 Task: Create a due date automation trigger when advanced on, on the tuesday after a card is due add checklist with all checklists complete at 11:00 AM.
Action: Mouse moved to (1057, 323)
Screenshot: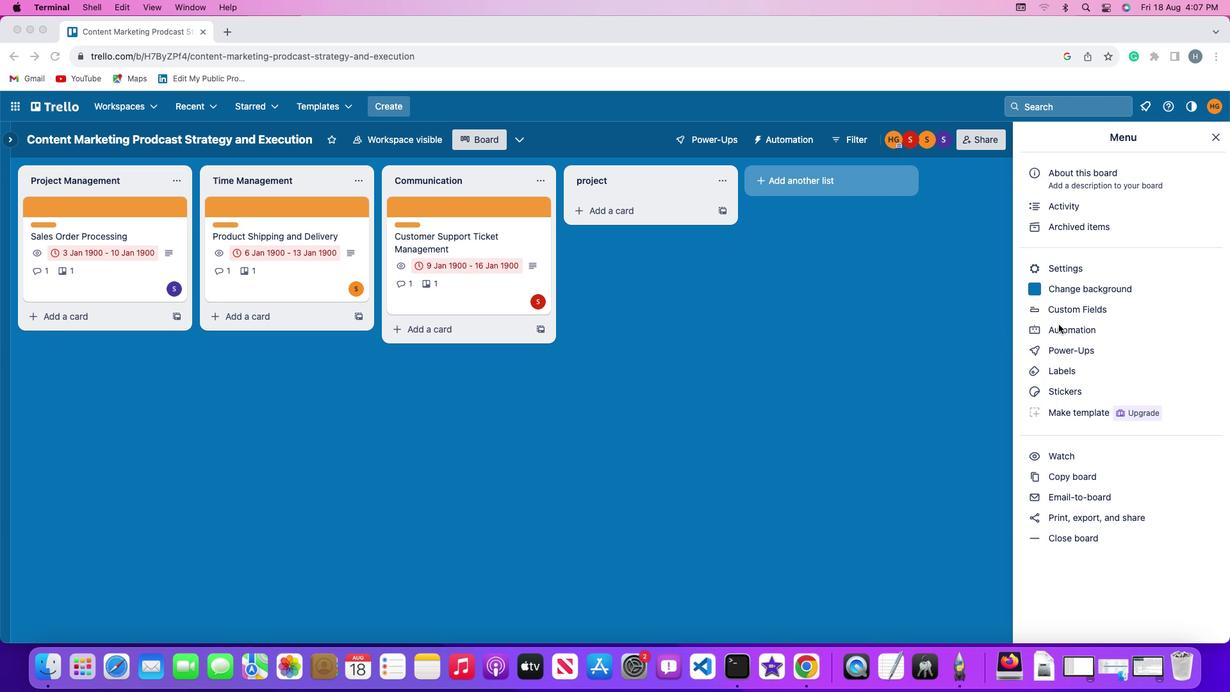 
Action: Mouse pressed left at (1057, 323)
Screenshot: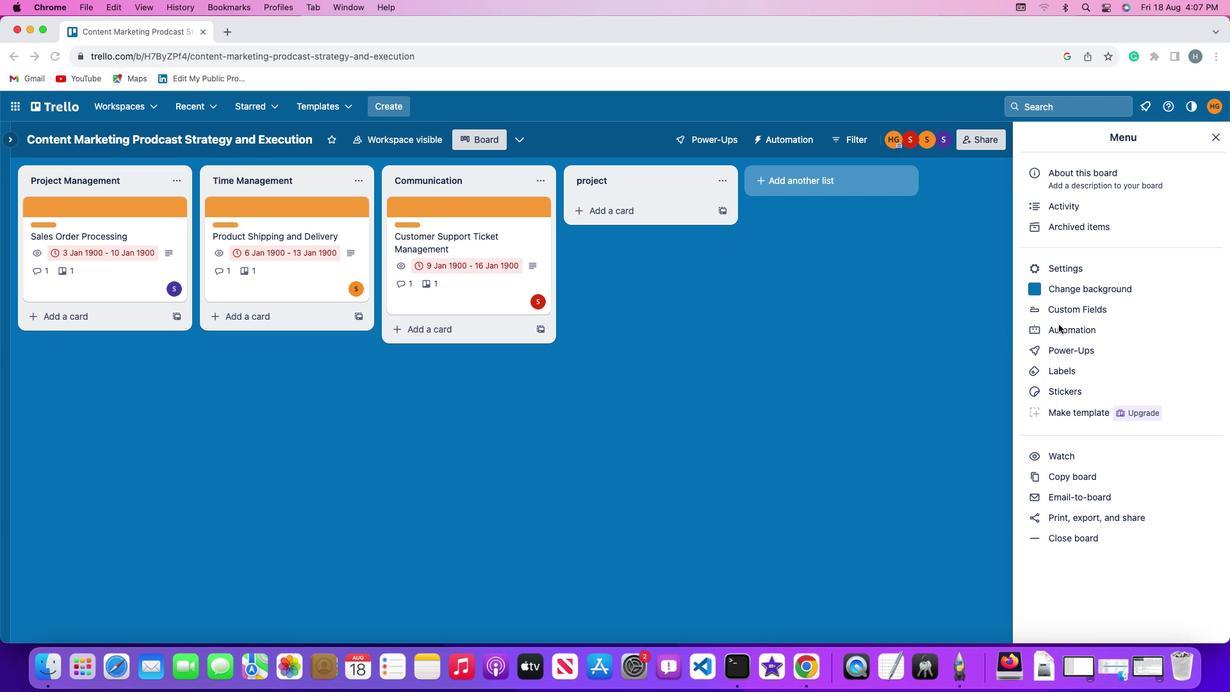 
Action: Mouse pressed left at (1057, 323)
Screenshot: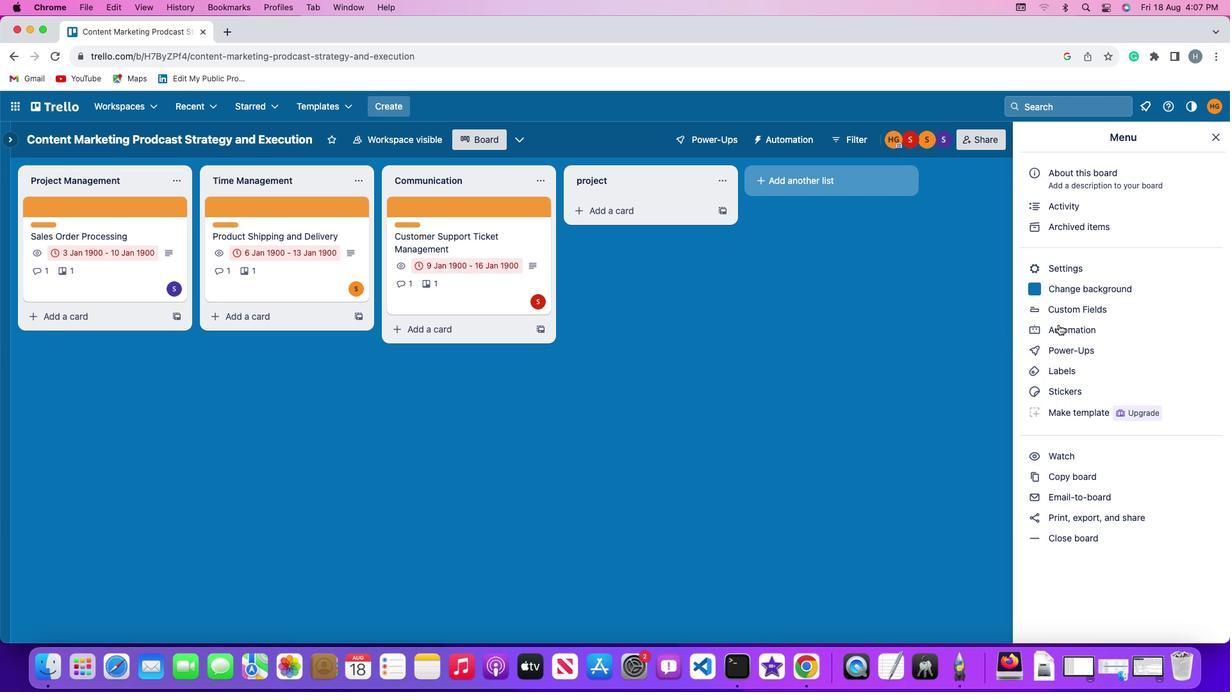 
Action: Mouse moved to (82, 303)
Screenshot: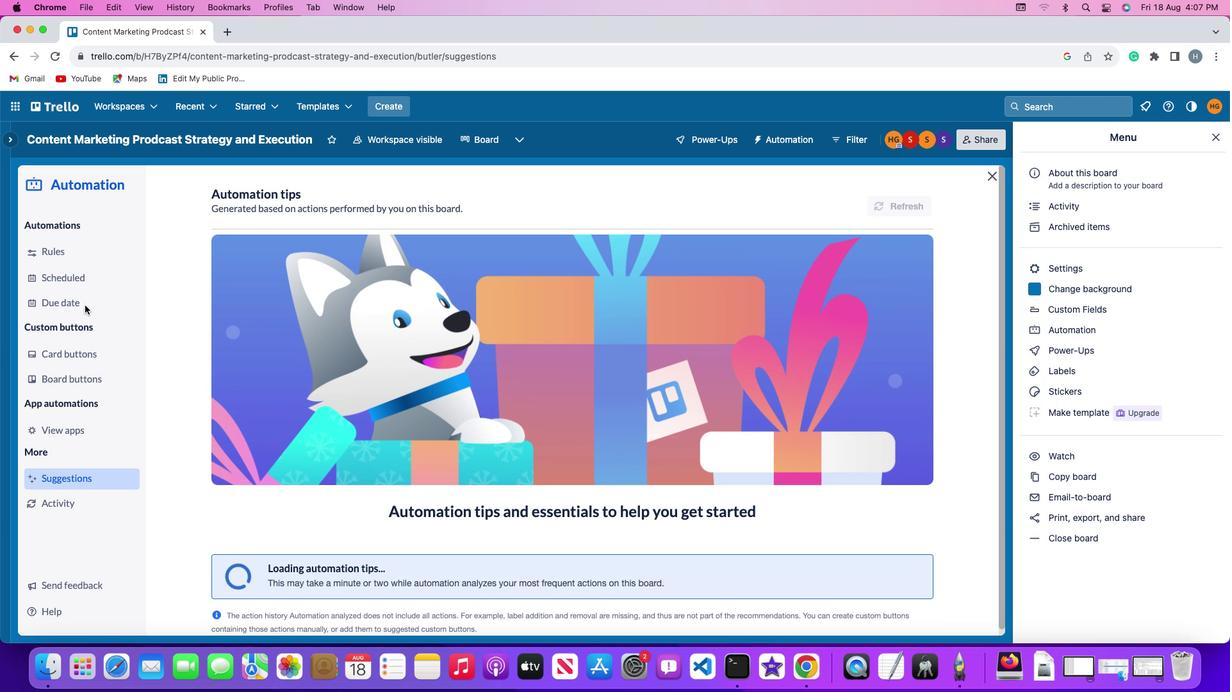 
Action: Mouse pressed left at (82, 303)
Screenshot: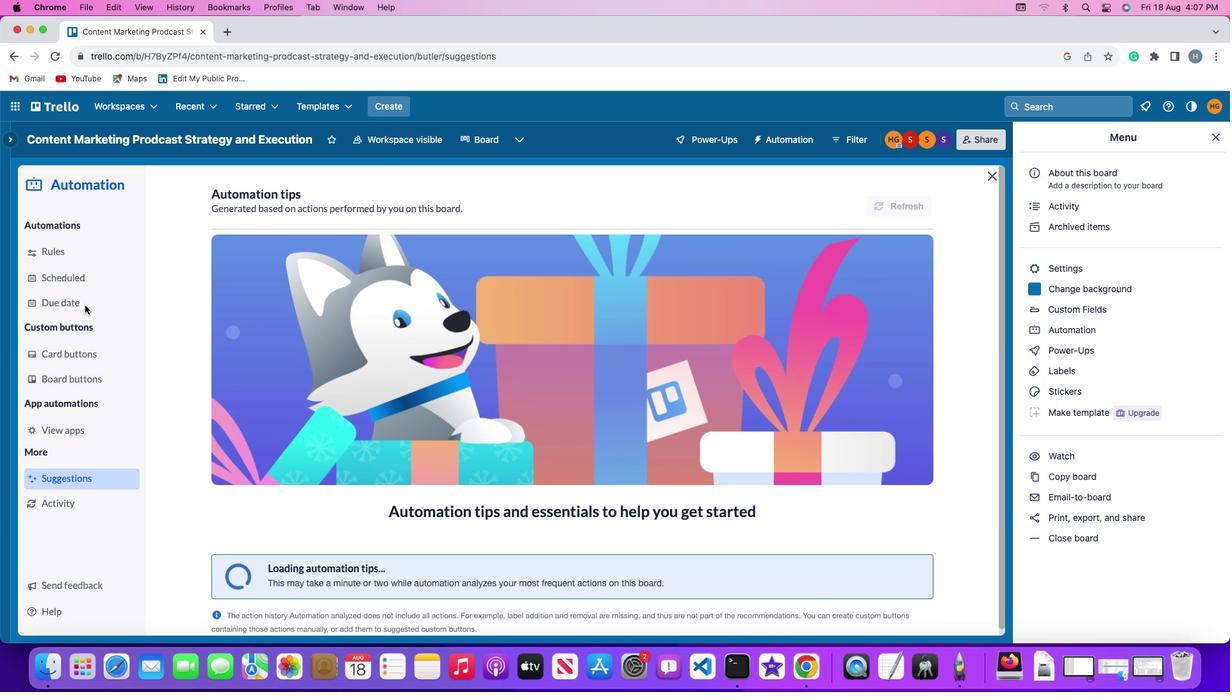 
Action: Mouse moved to (832, 190)
Screenshot: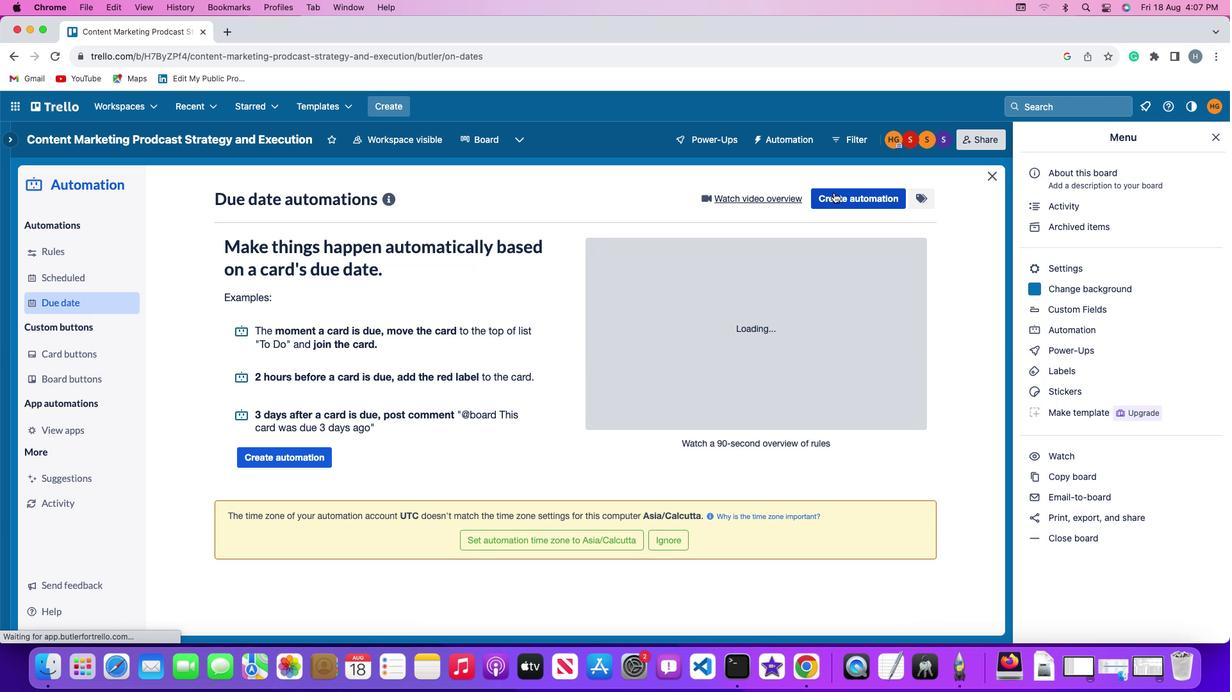 
Action: Mouse pressed left at (832, 190)
Screenshot: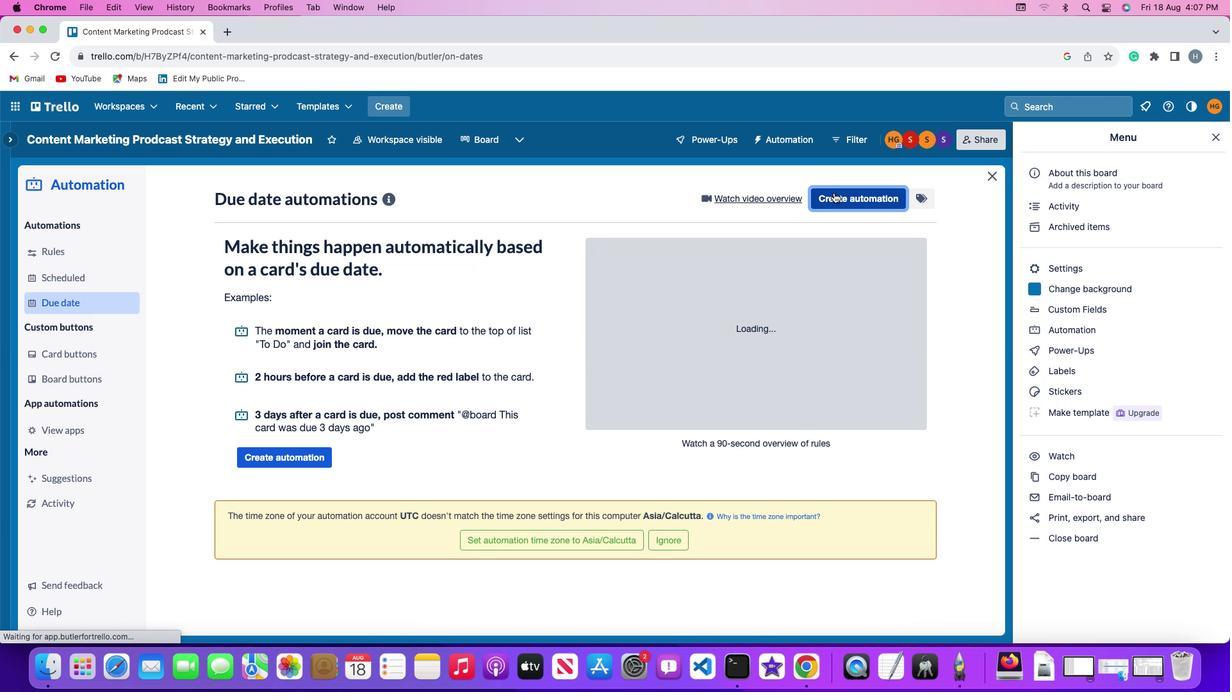 
Action: Mouse moved to (244, 322)
Screenshot: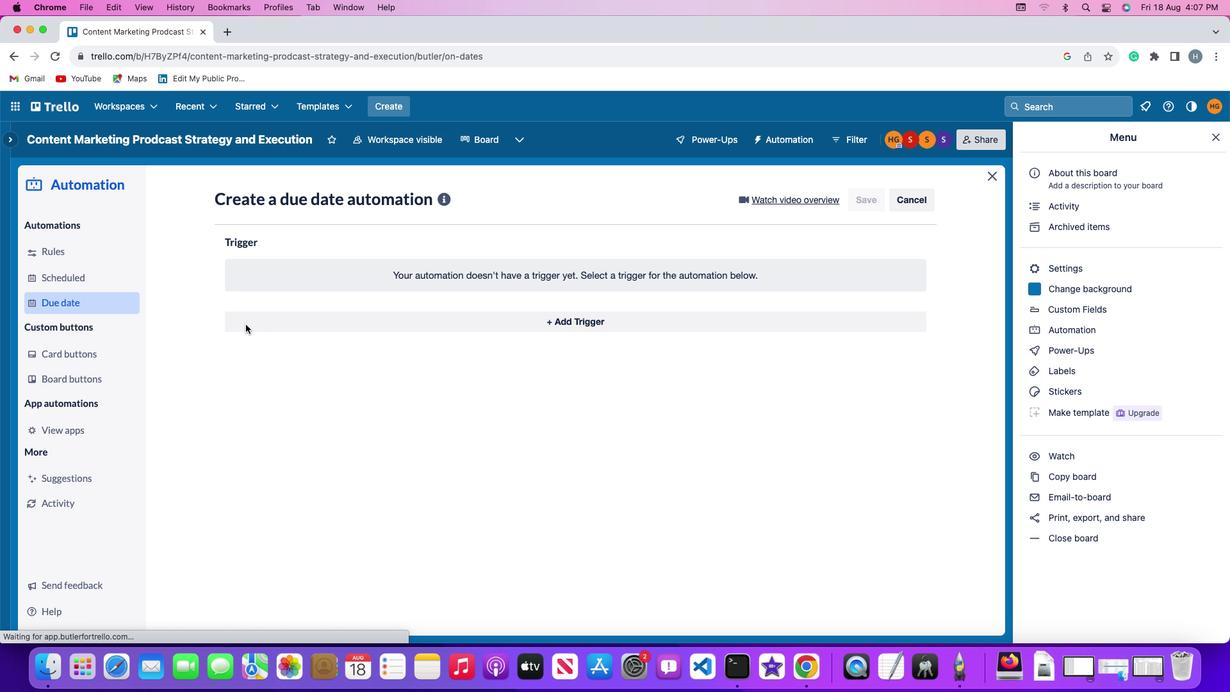 
Action: Mouse pressed left at (244, 322)
Screenshot: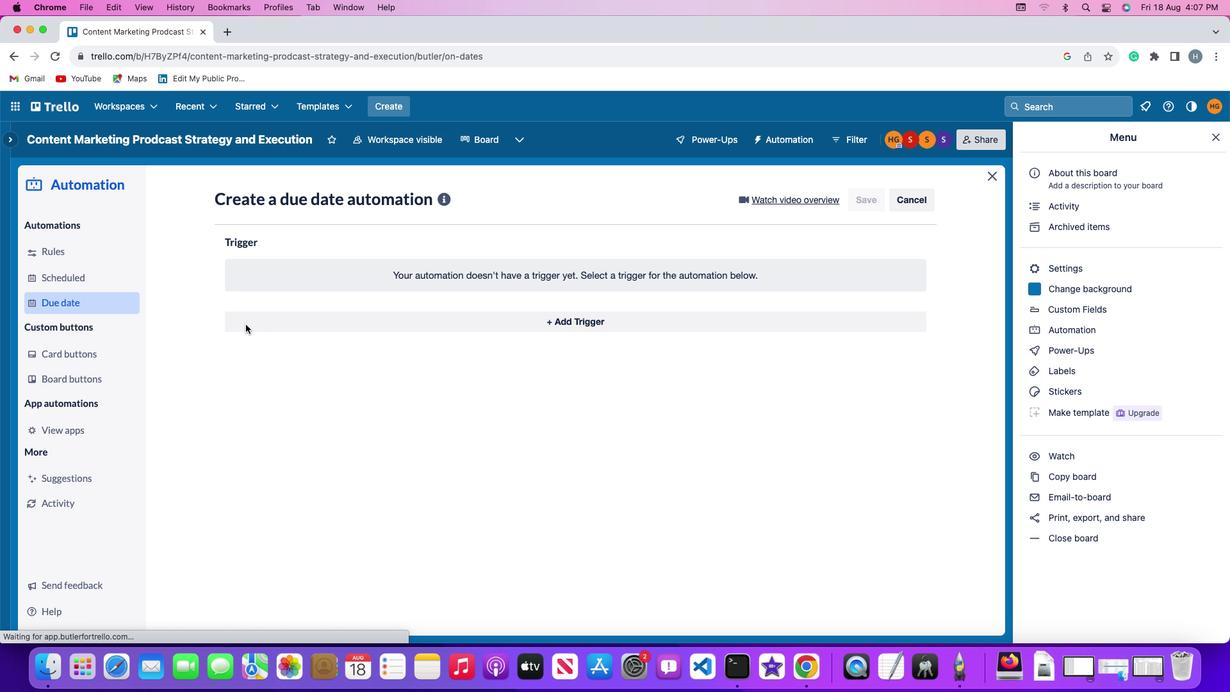 
Action: Mouse moved to (278, 556)
Screenshot: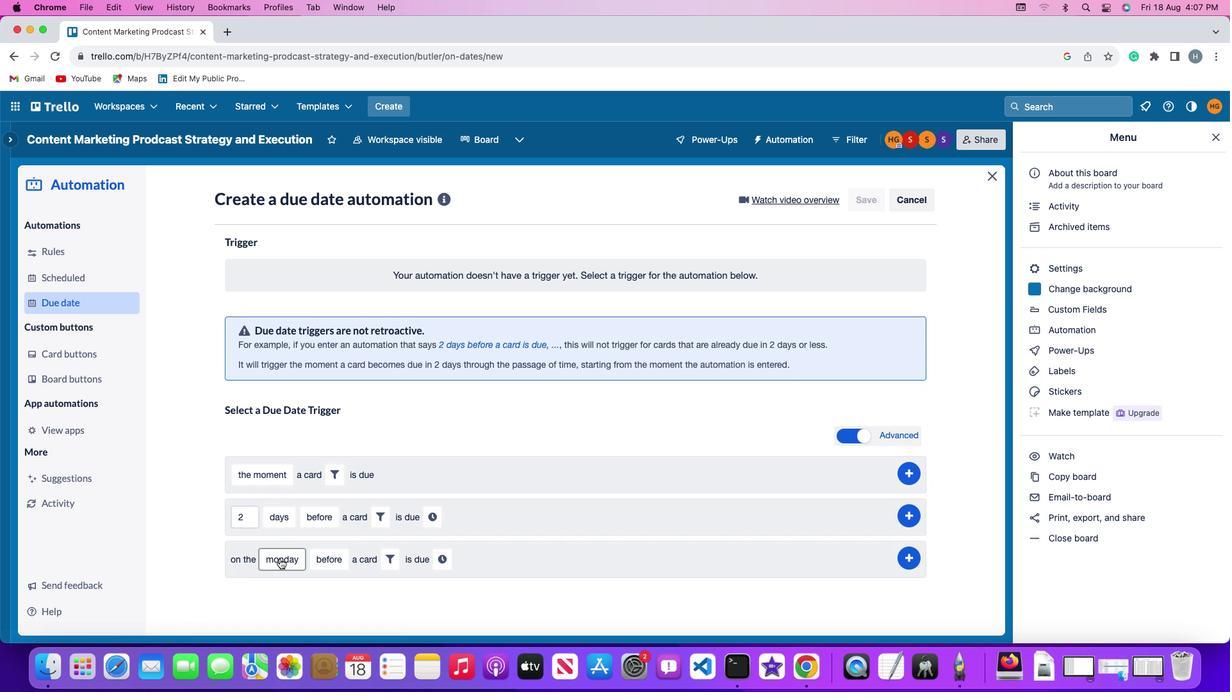 
Action: Mouse pressed left at (278, 556)
Screenshot: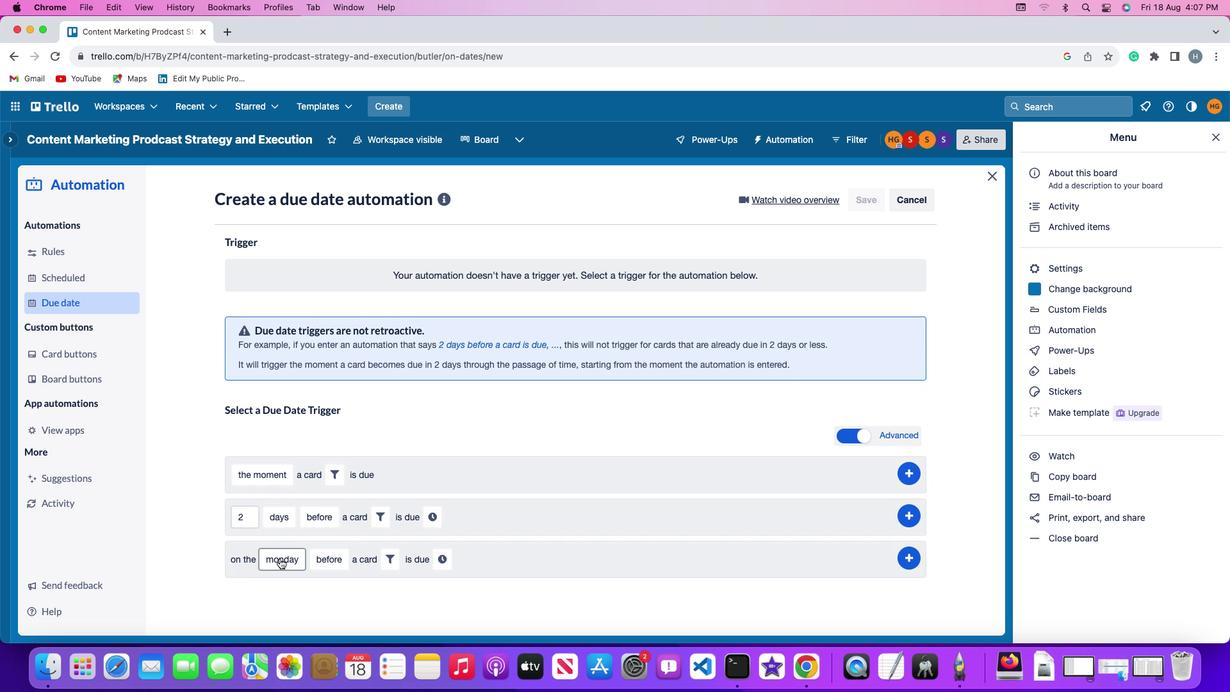 
Action: Mouse moved to (316, 406)
Screenshot: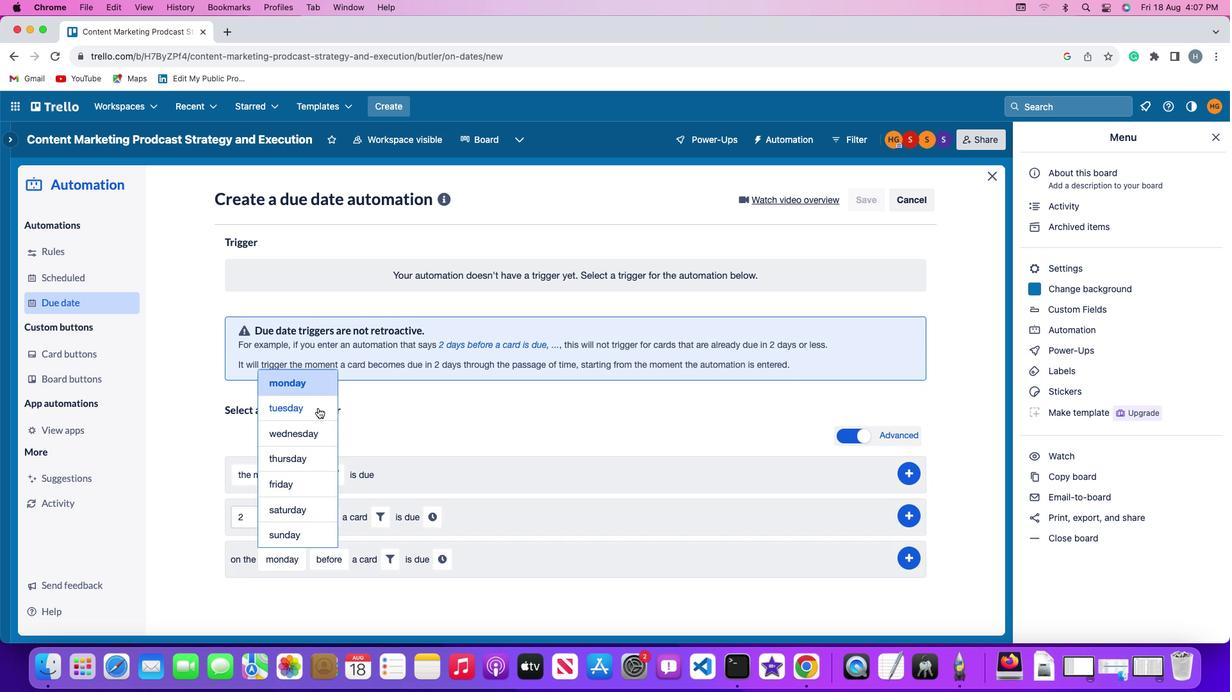 
Action: Mouse pressed left at (316, 406)
Screenshot: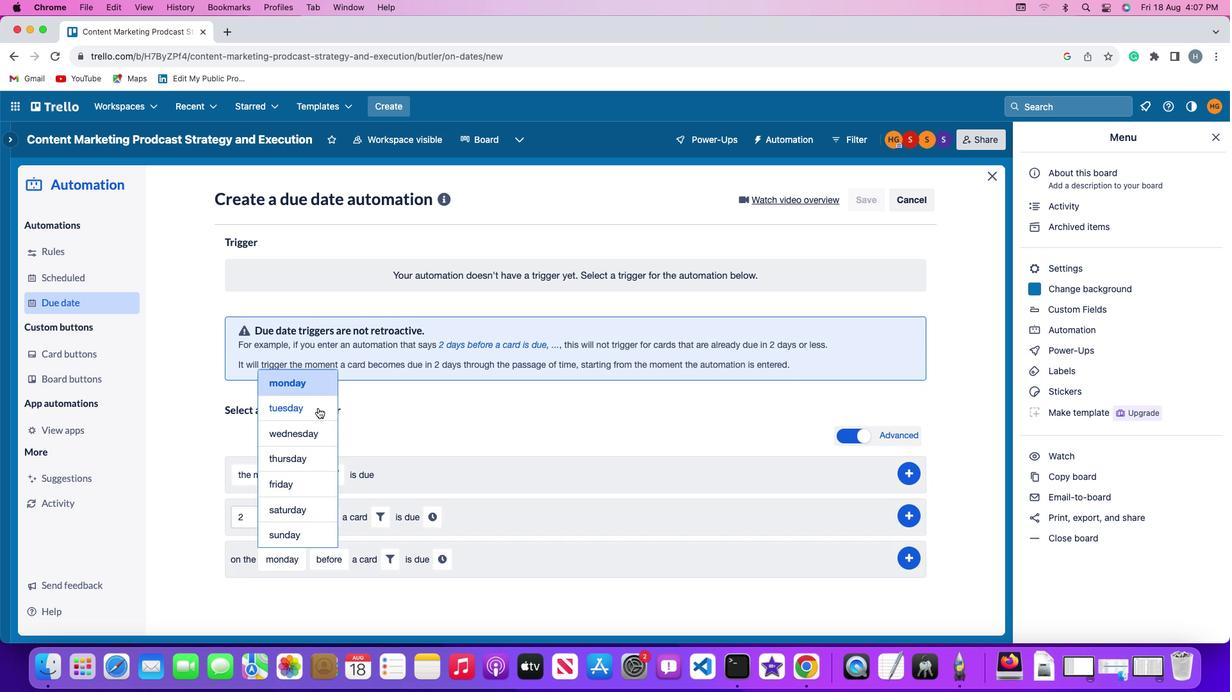 
Action: Mouse moved to (332, 555)
Screenshot: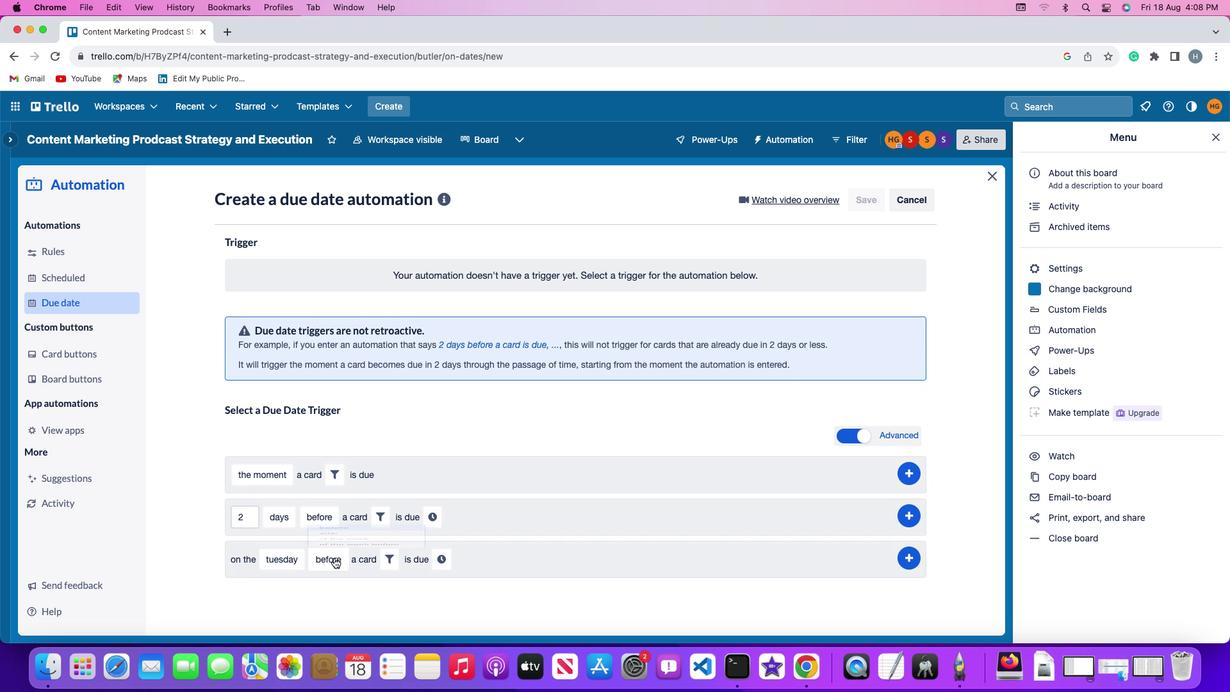 
Action: Mouse pressed left at (332, 555)
Screenshot: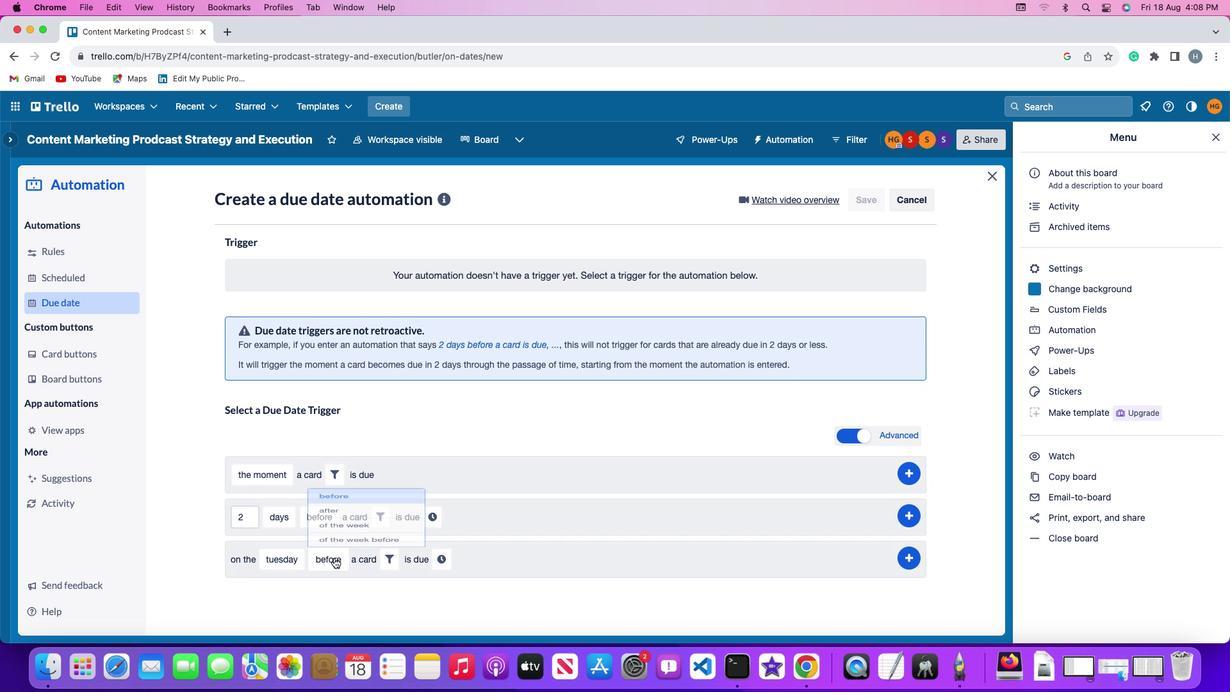 
Action: Mouse moved to (344, 482)
Screenshot: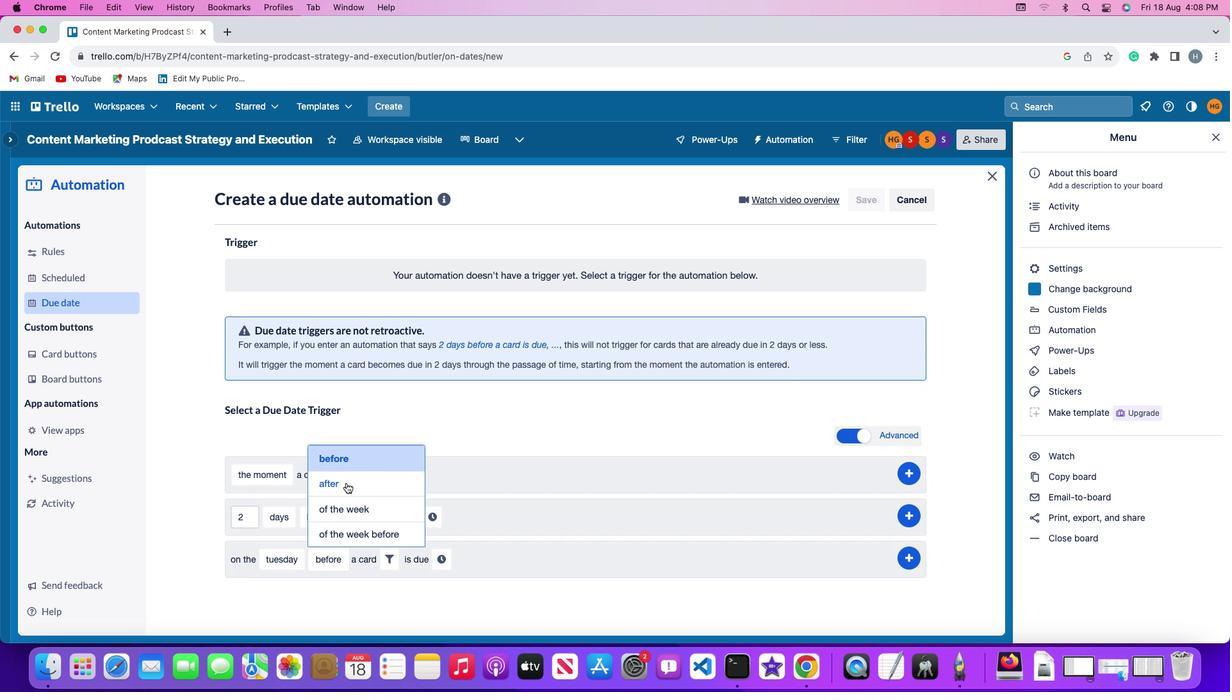 
Action: Mouse pressed left at (344, 482)
Screenshot: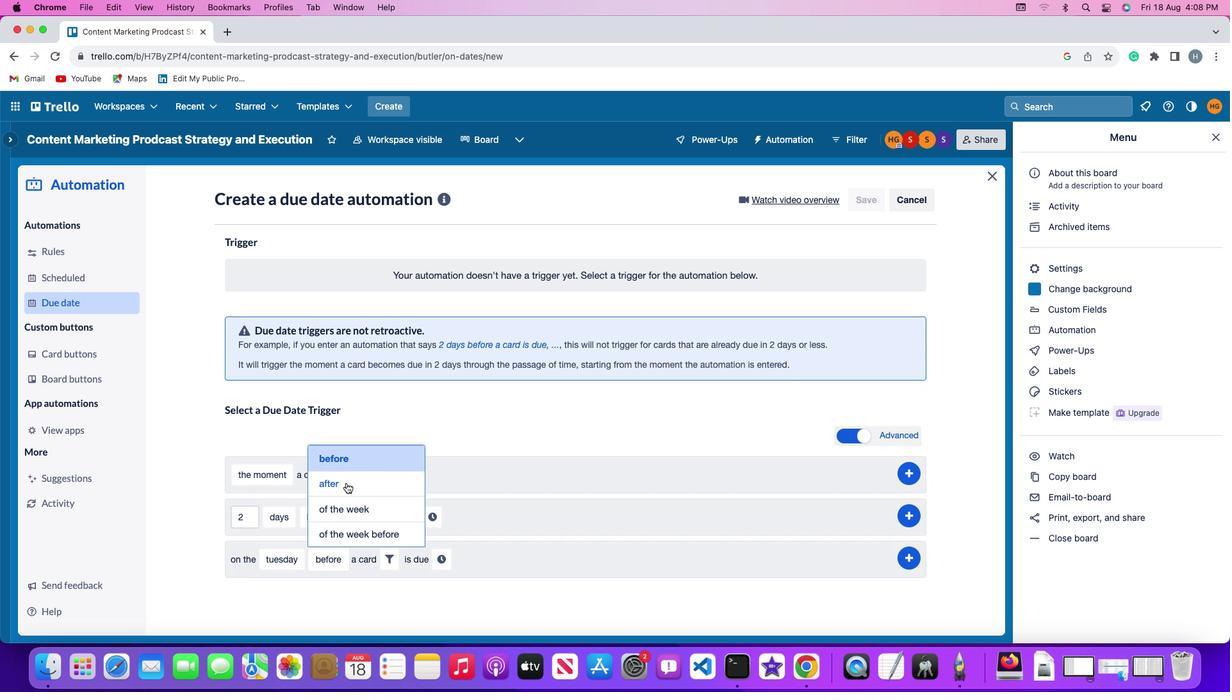 
Action: Mouse moved to (379, 553)
Screenshot: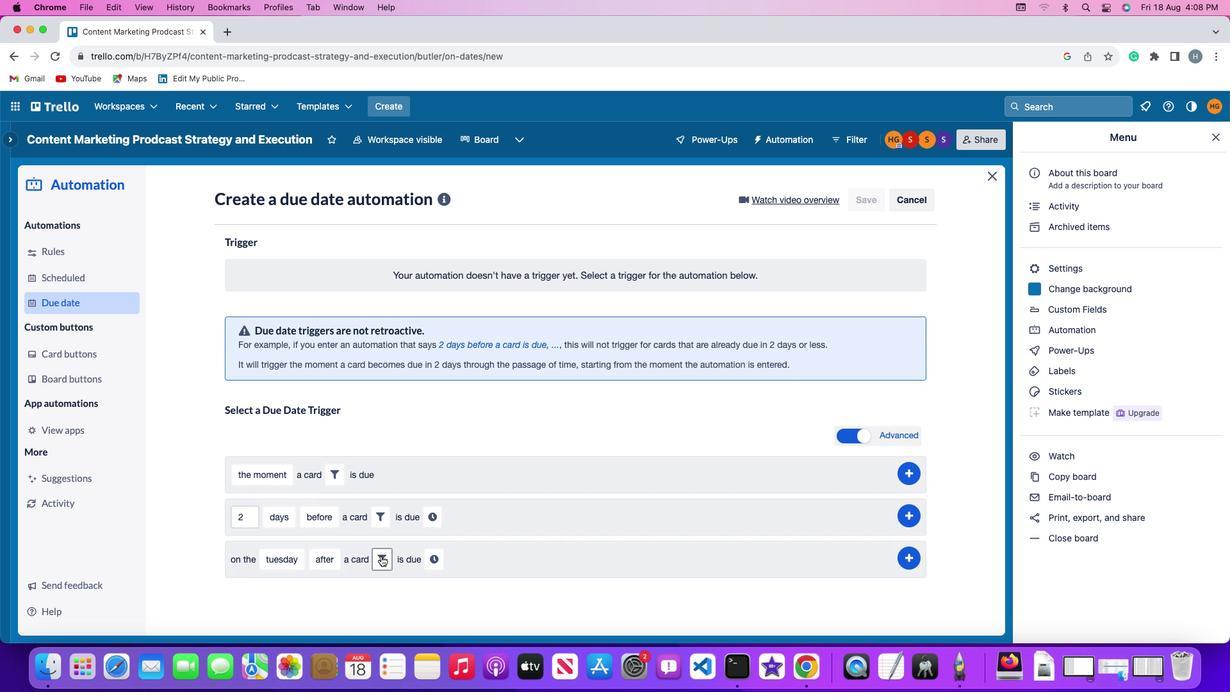 
Action: Mouse pressed left at (379, 553)
Screenshot: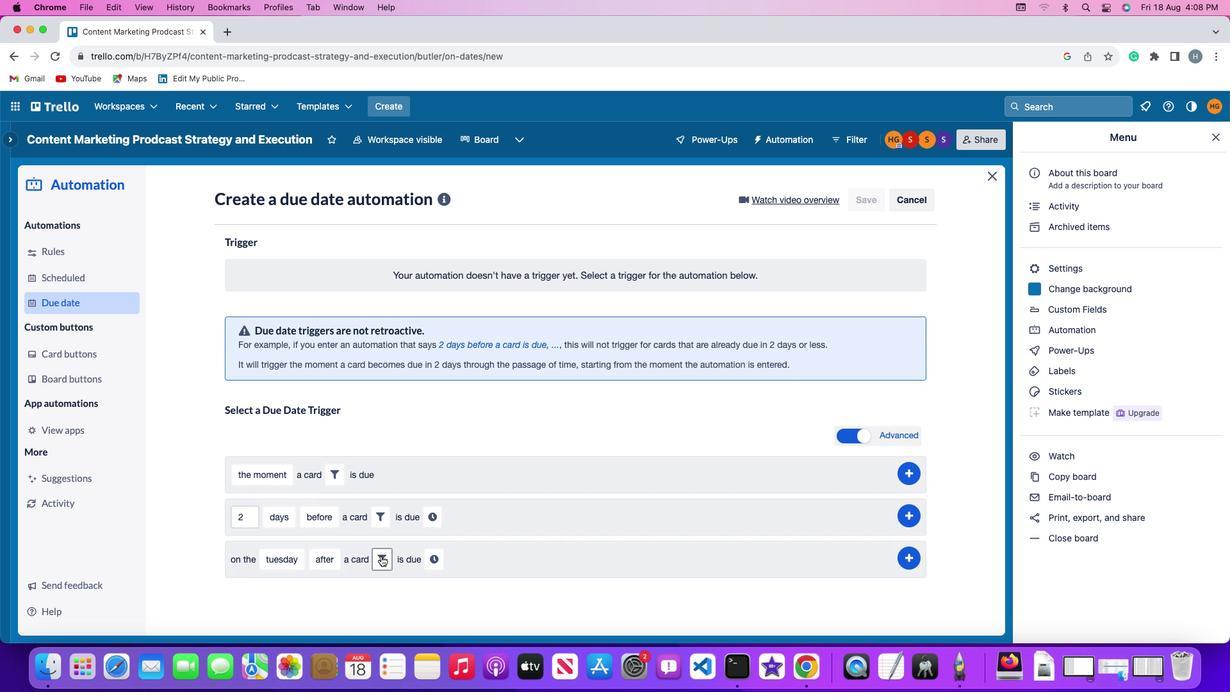 
Action: Mouse moved to (489, 599)
Screenshot: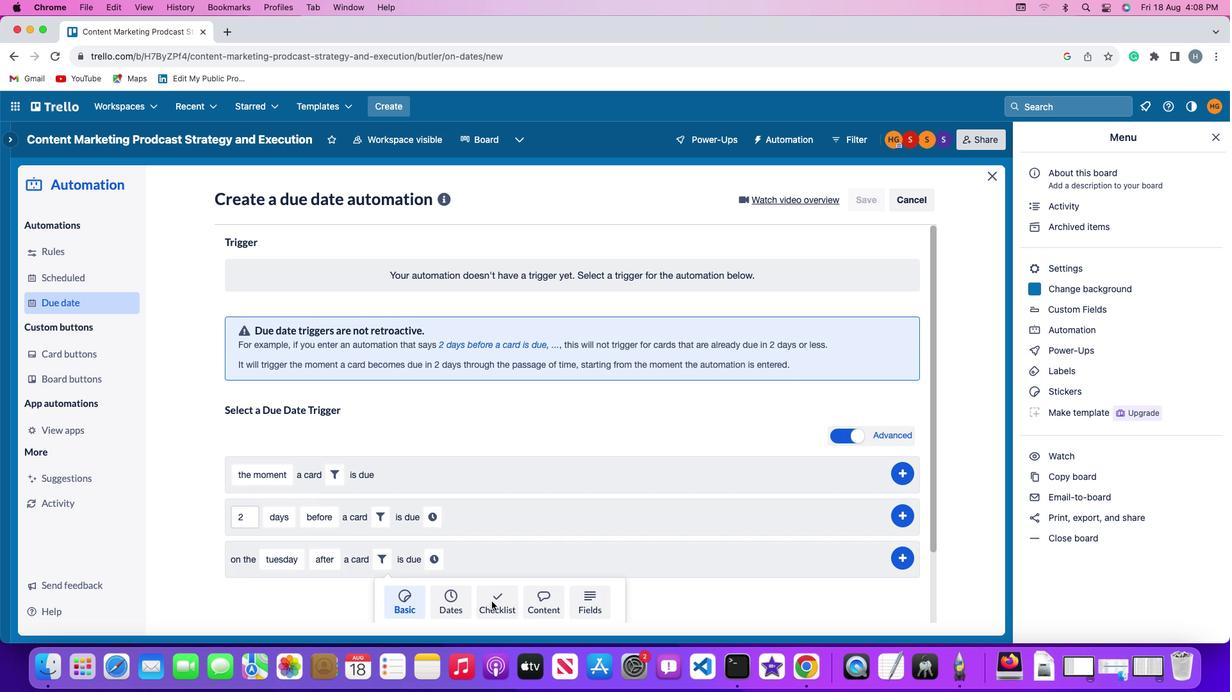 
Action: Mouse pressed left at (489, 599)
Screenshot: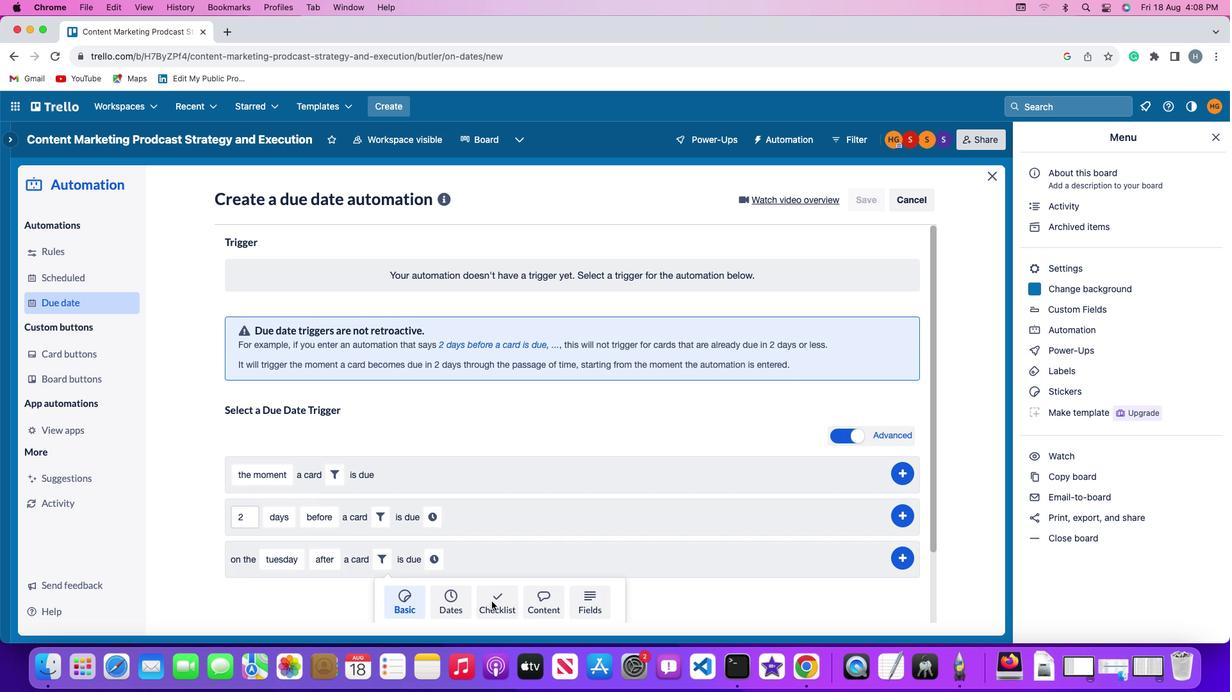 
Action: Mouse moved to (335, 597)
Screenshot: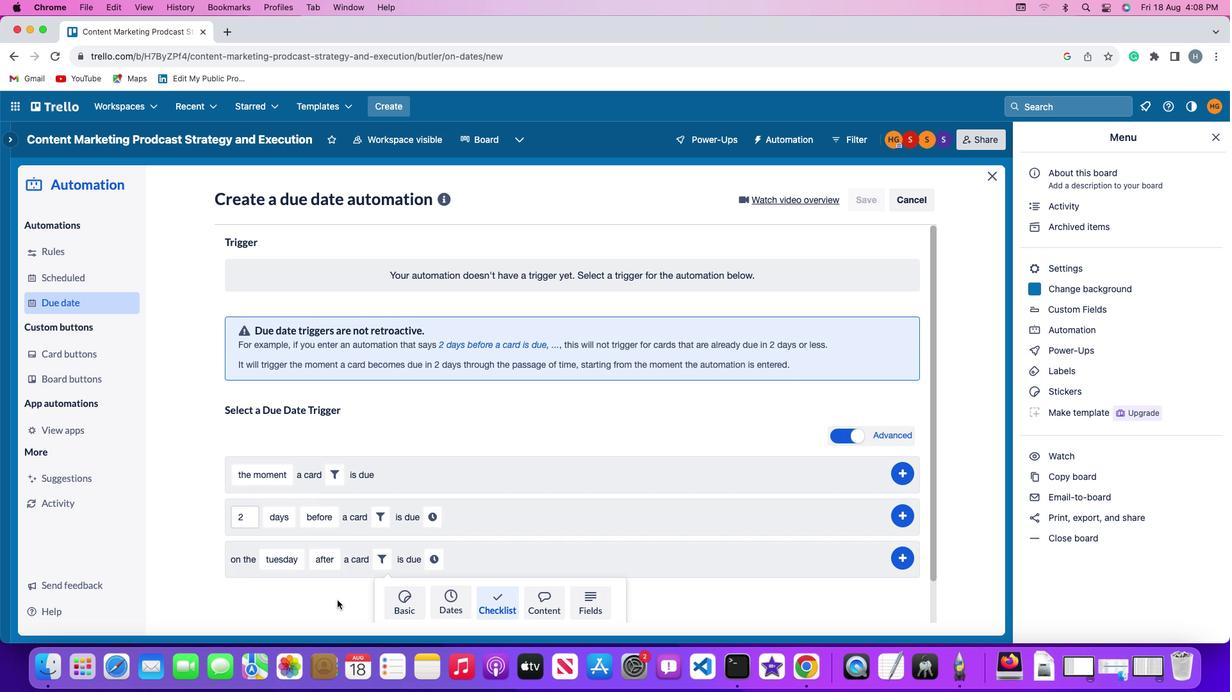 
Action: Mouse scrolled (335, 597) with delta (-1, -1)
Screenshot: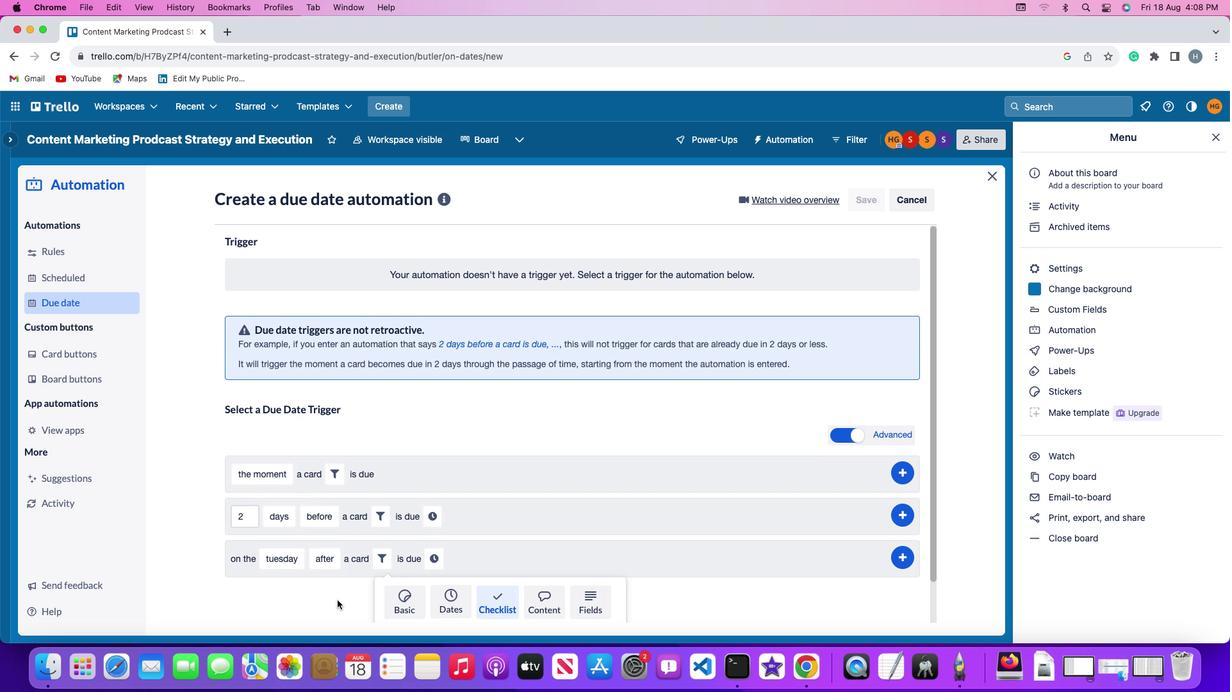 
Action: Mouse scrolled (335, 597) with delta (-1, -1)
Screenshot: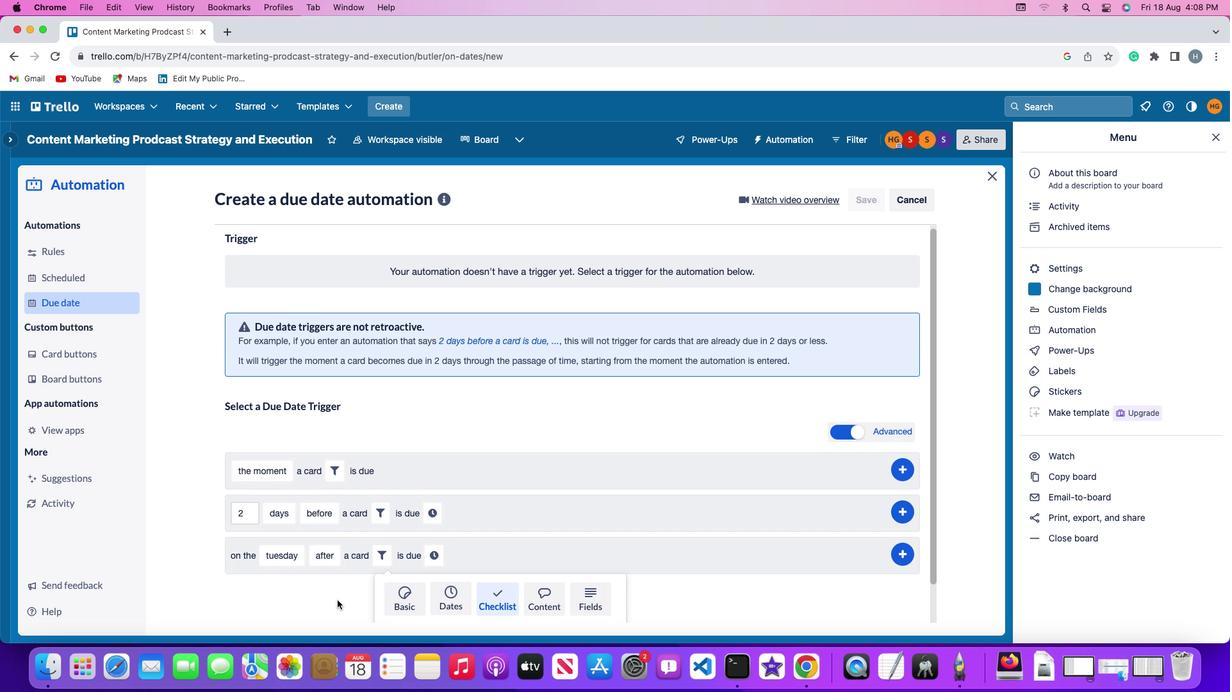 
Action: Mouse scrolled (335, 597) with delta (-1, -3)
Screenshot: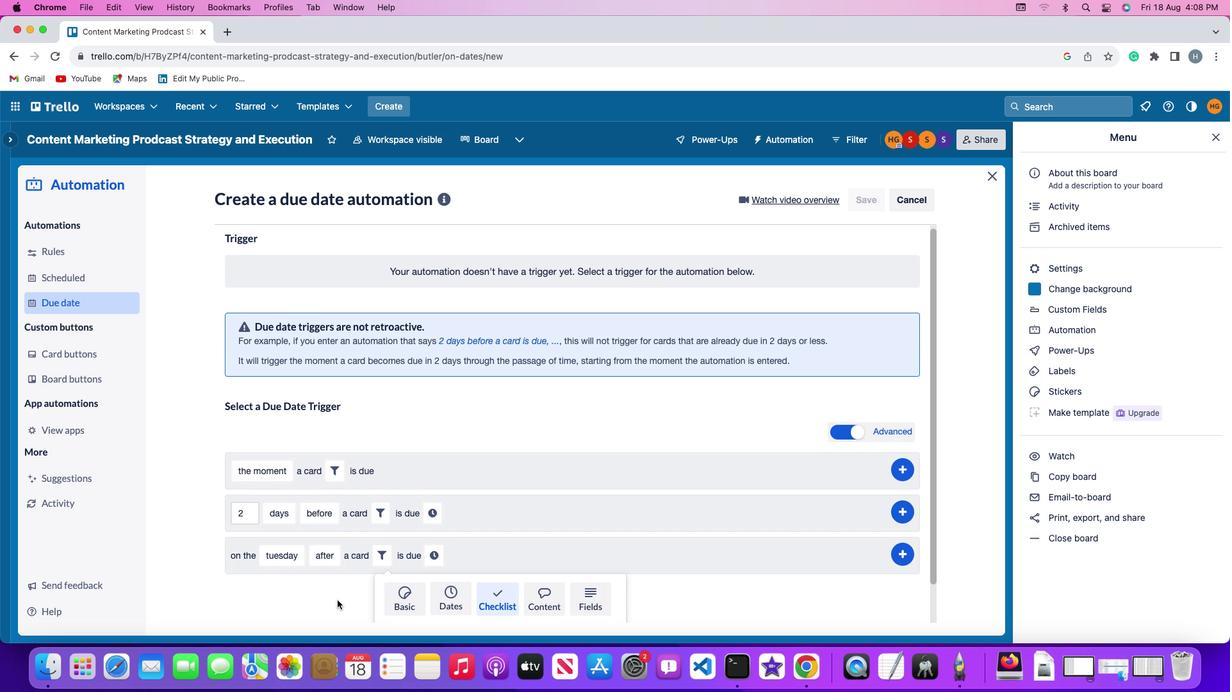 
Action: Mouse scrolled (335, 597) with delta (-1, -4)
Screenshot: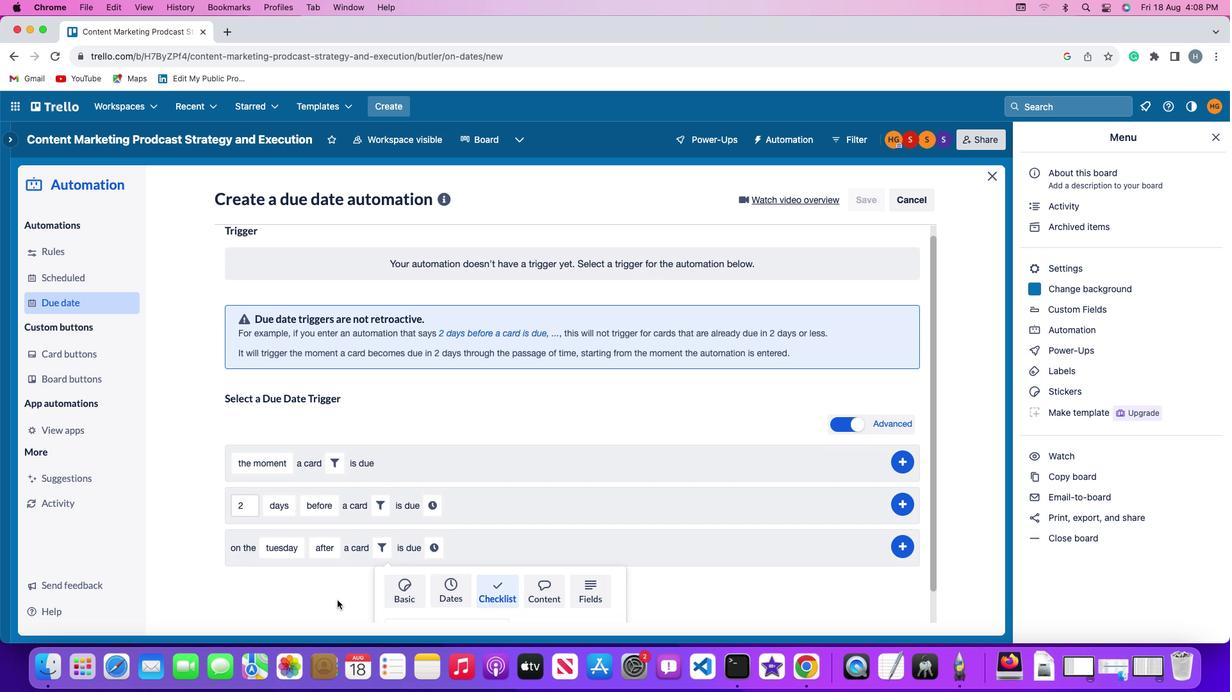 
Action: Mouse scrolled (335, 597) with delta (-1, -4)
Screenshot: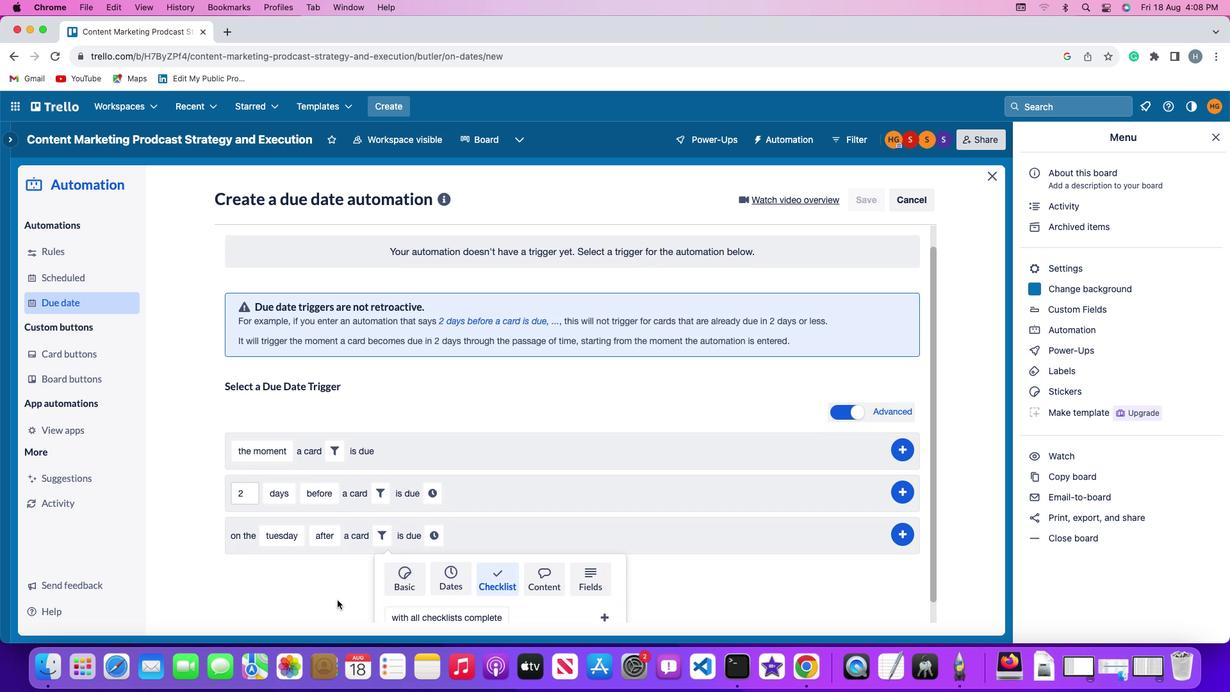 
Action: Mouse moved to (414, 602)
Screenshot: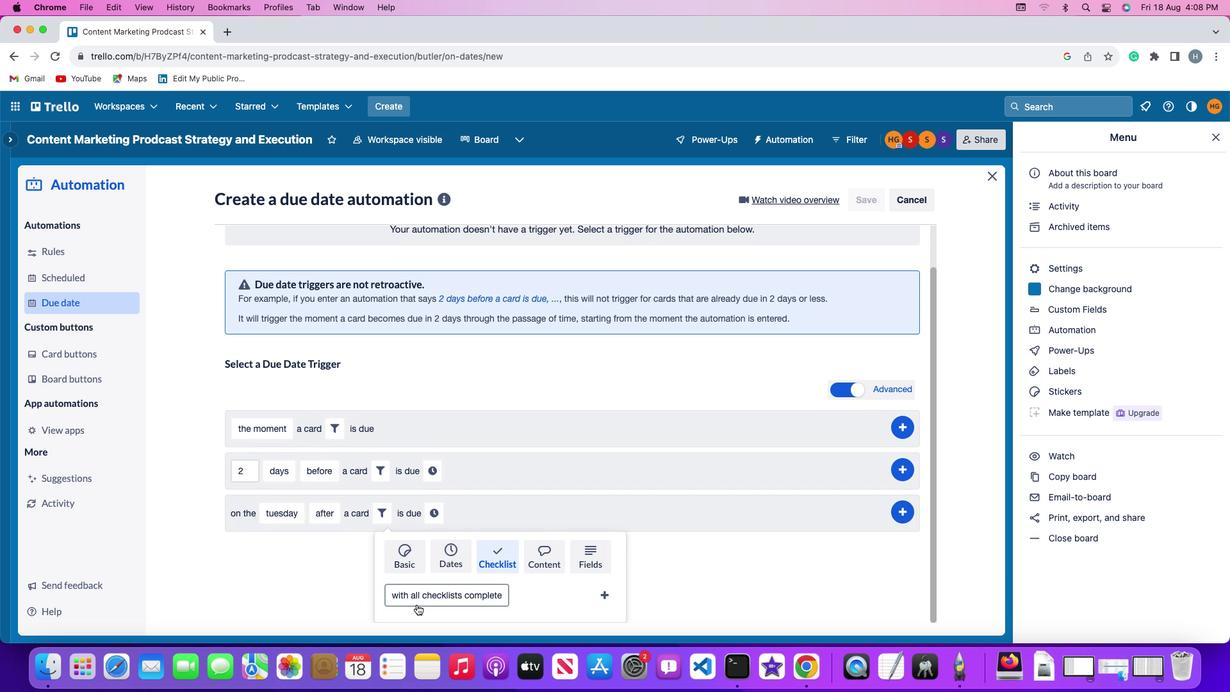 
Action: Mouse pressed left at (414, 602)
Screenshot: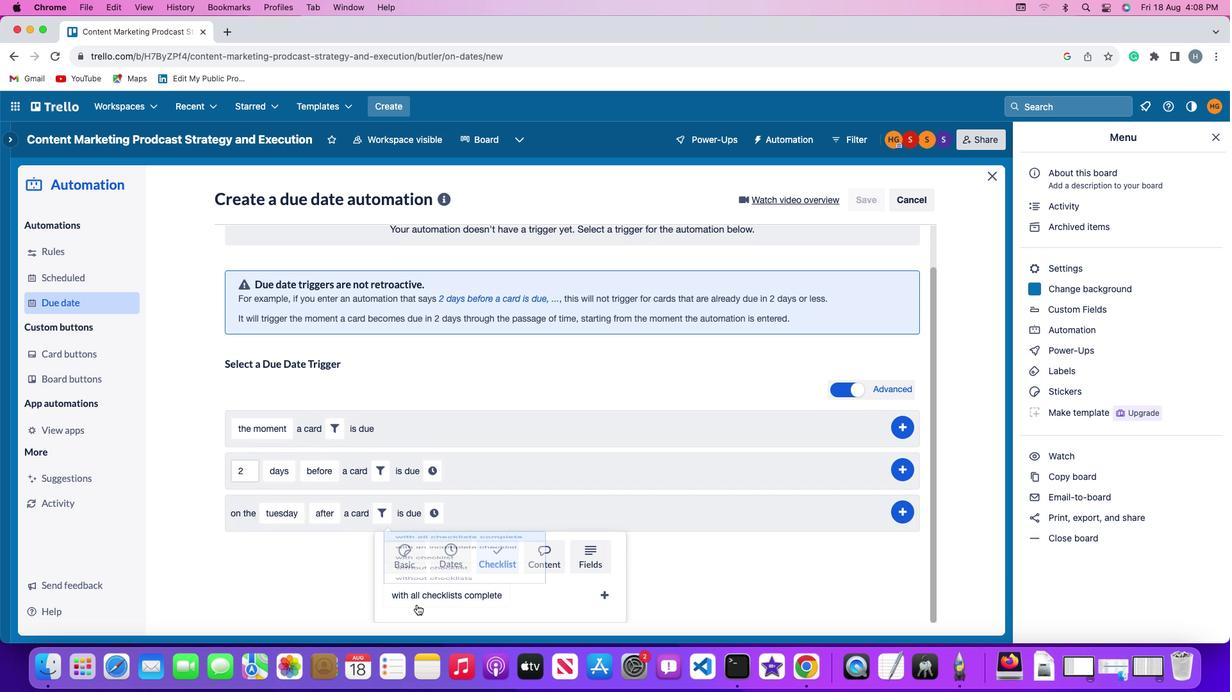 
Action: Mouse moved to (467, 467)
Screenshot: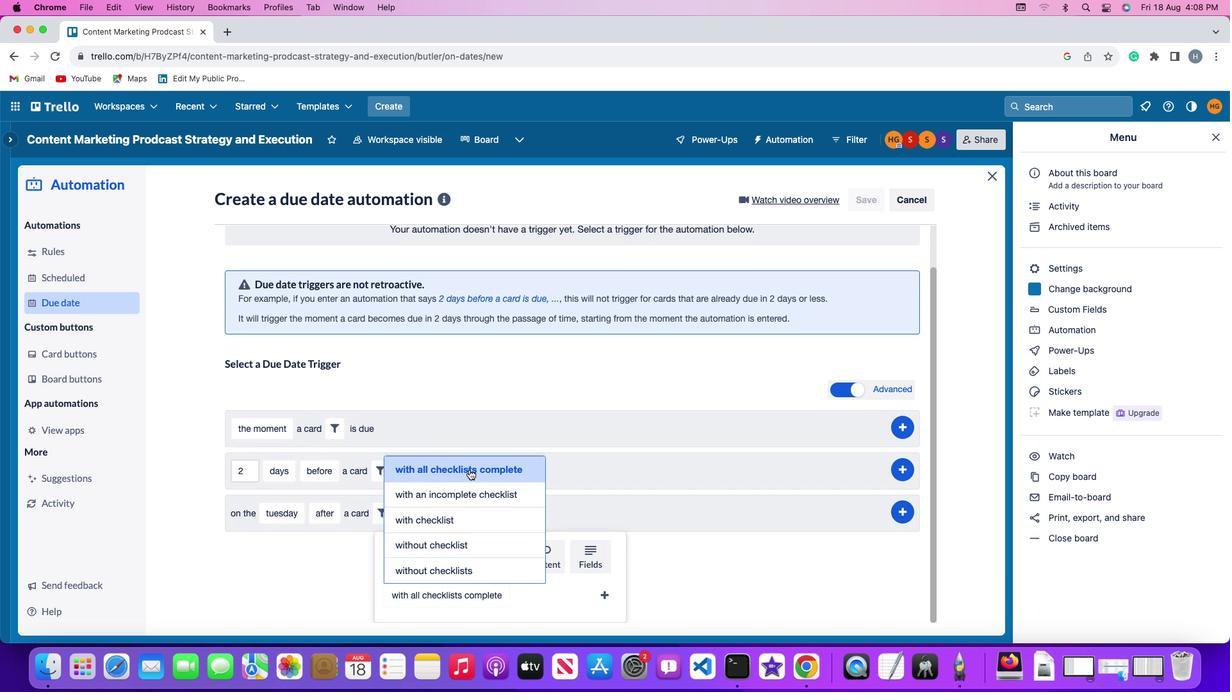 
Action: Mouse pressed left at (467, 467)
Screenshot: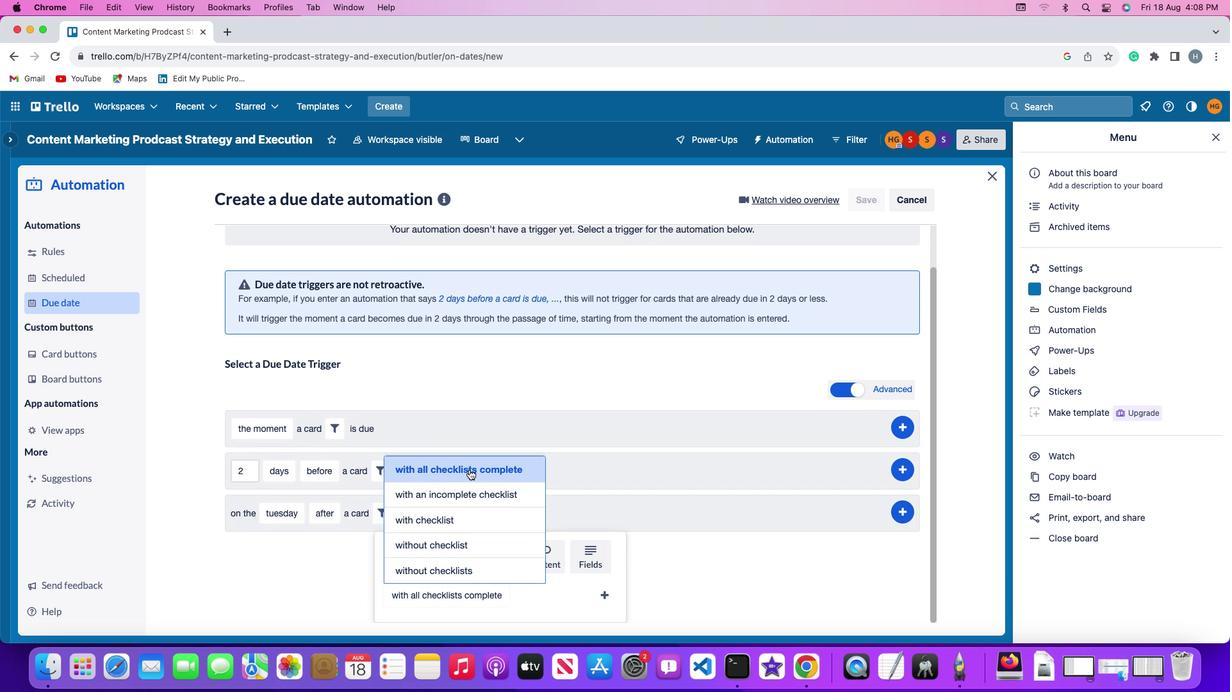 
Action: Mouse moved to (615, 592)
Screenshot: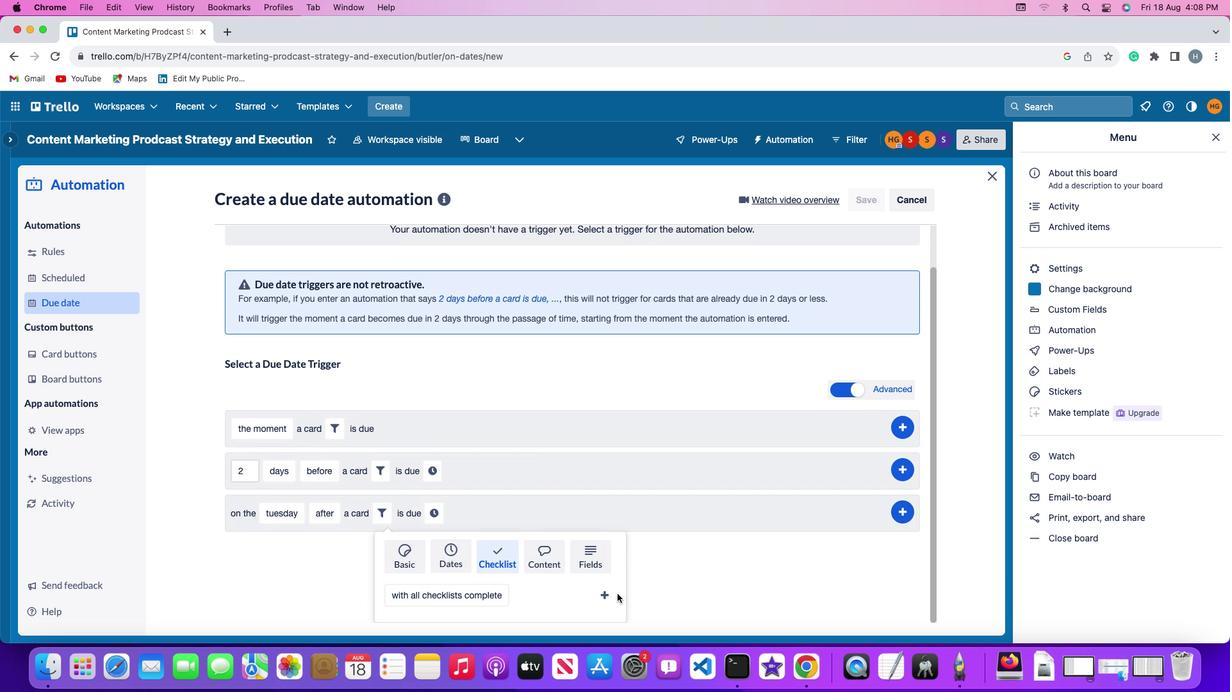 
Action: Mouse pressed left at (615, 592)
Screenshot: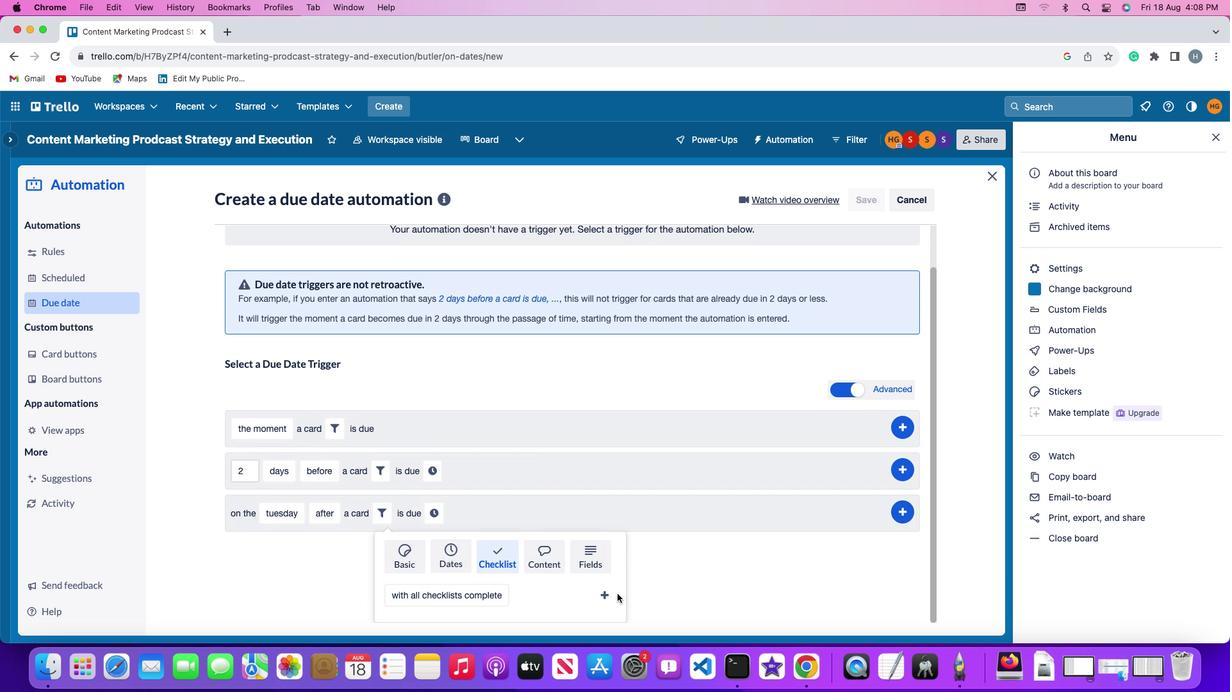 
Action: Mouse moved to (607, 591)
Screenshot: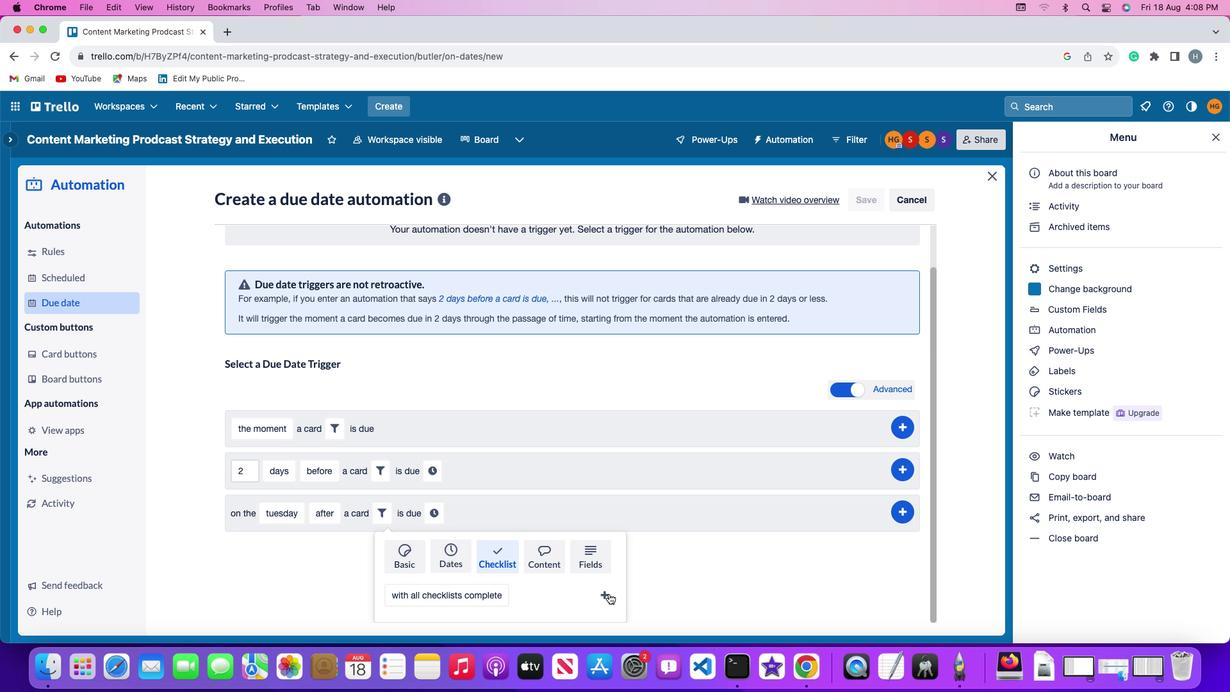 
Action: Mouse pressed left at (607, 591)
Screenshot: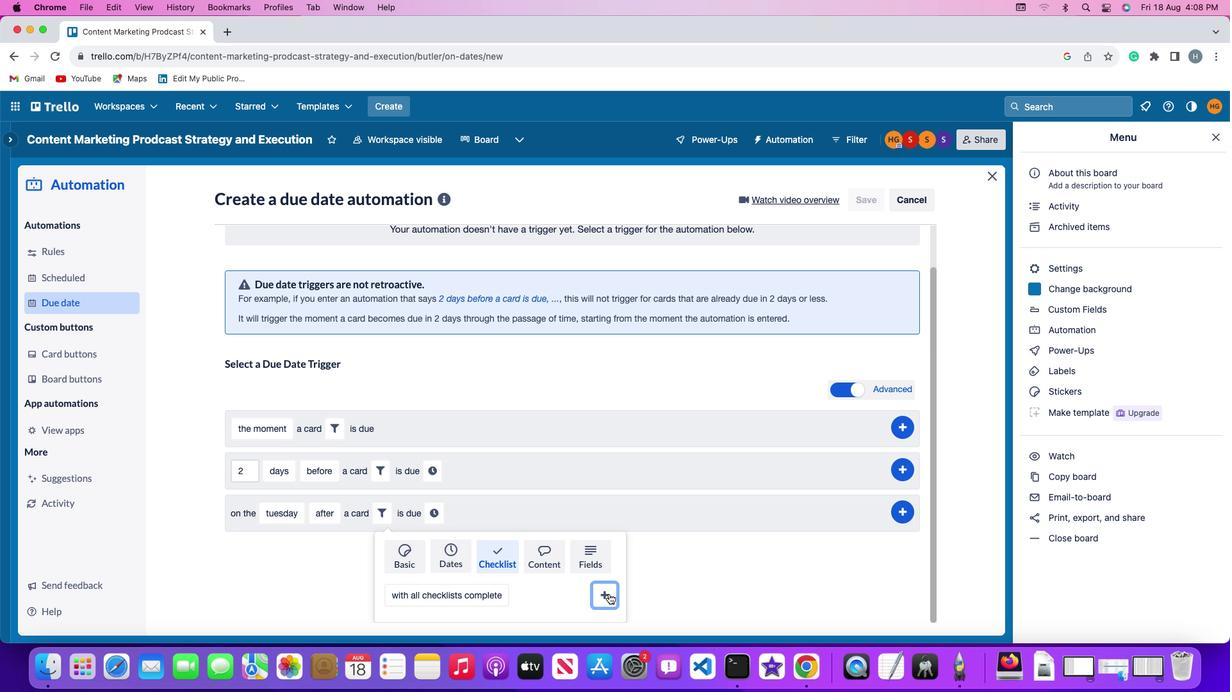 
Action: Mouse moved to (575, 553)
Screenshot: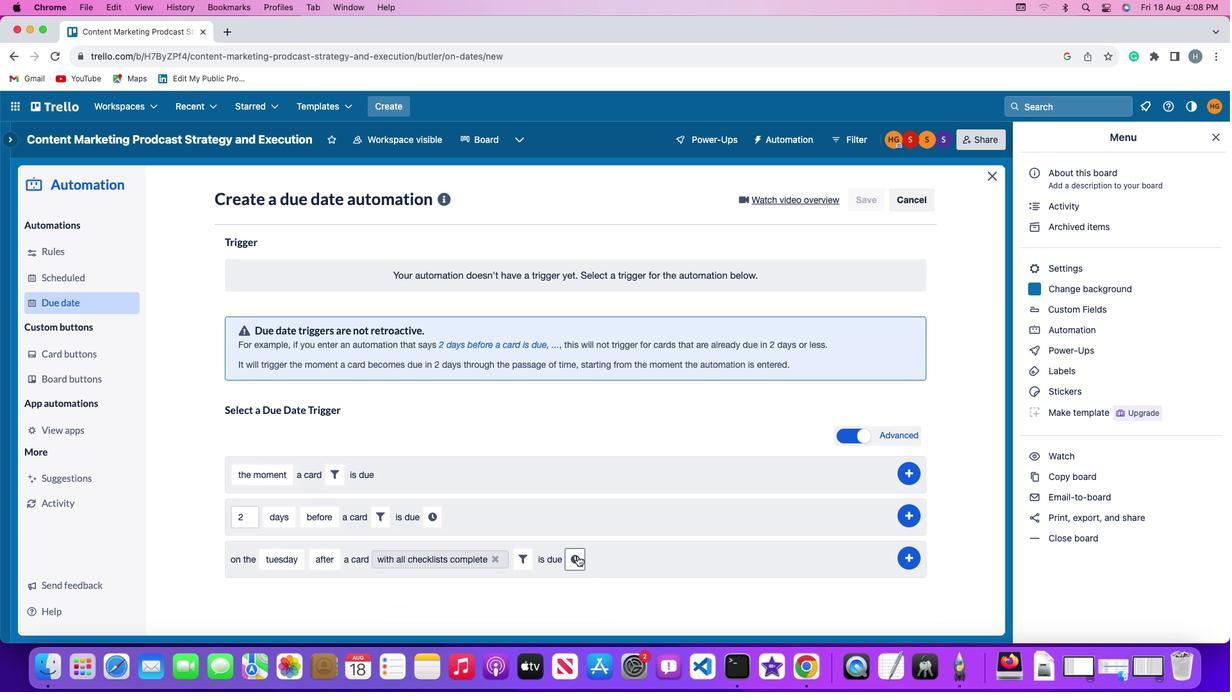 
Action: Mouse pressed left at (575, 553)
Screenshot: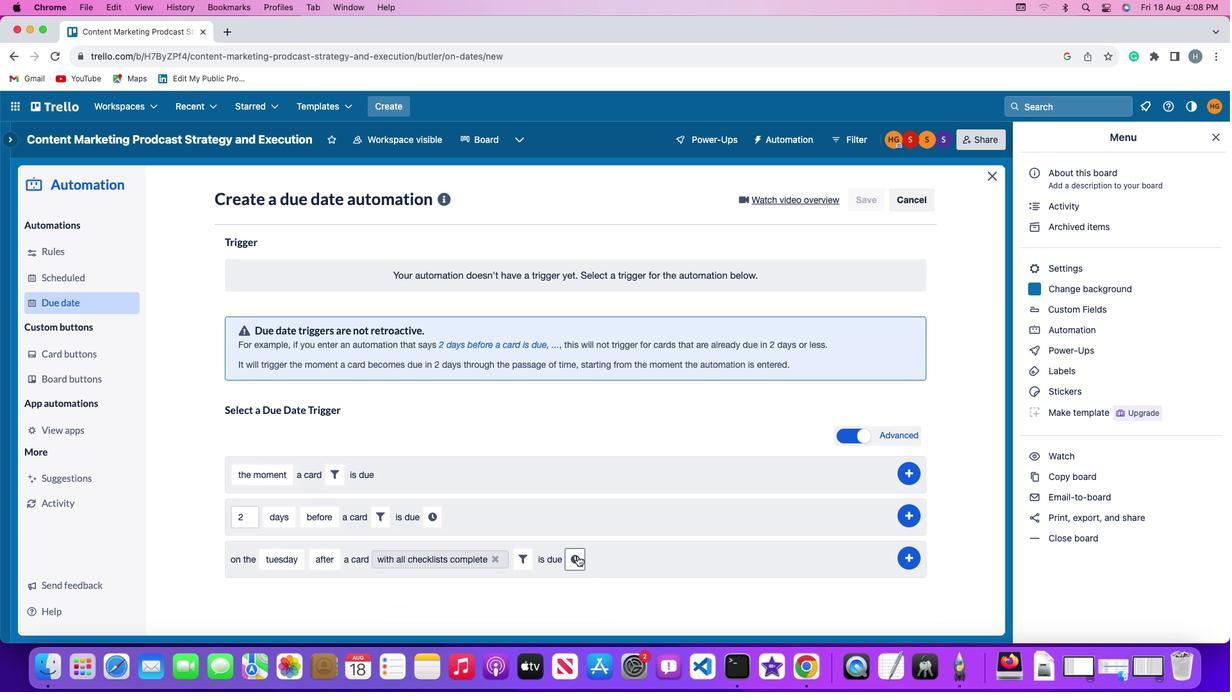 
Action: Mouse moved to (605, 558)
Screenshot: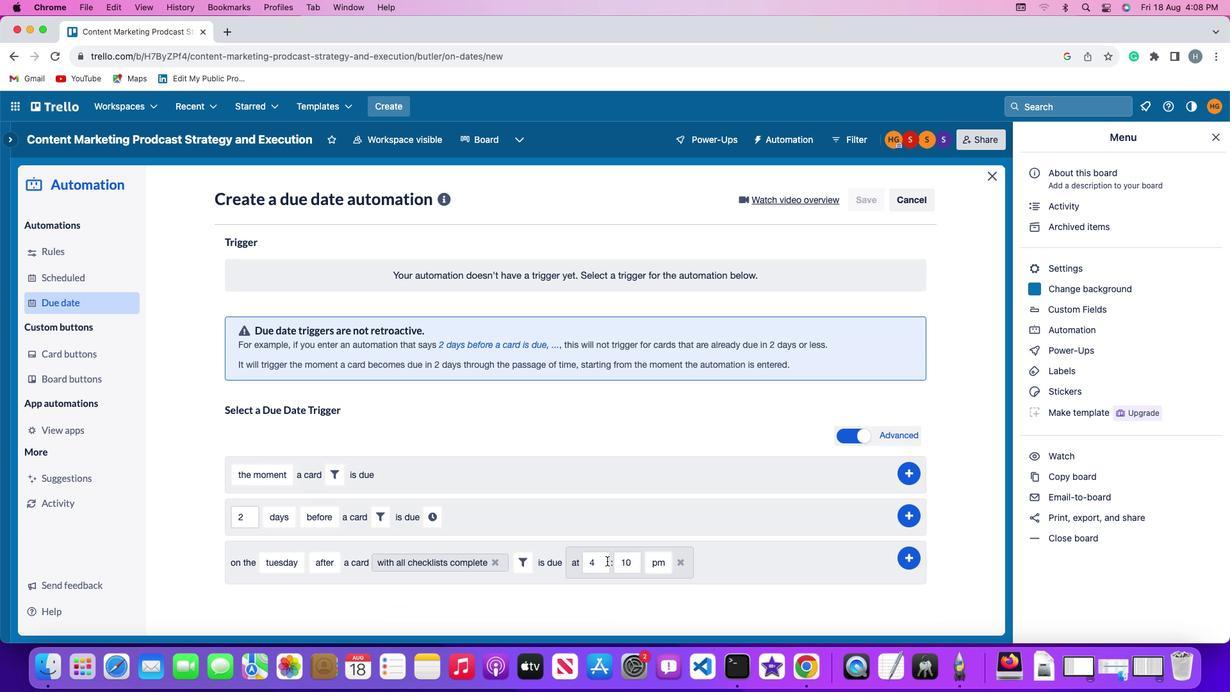 
Action: Mouse pressed left at (605, 558)
Screenshot: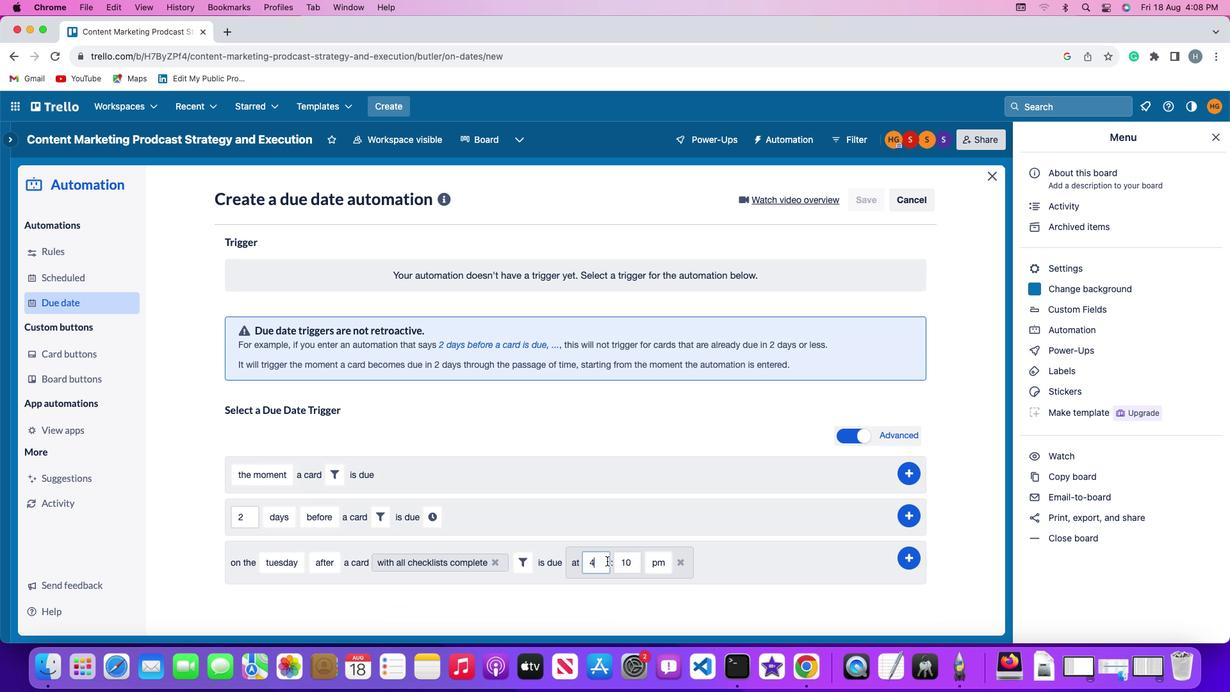 
Action: Mouse moved to (607, 557)
Screenshot: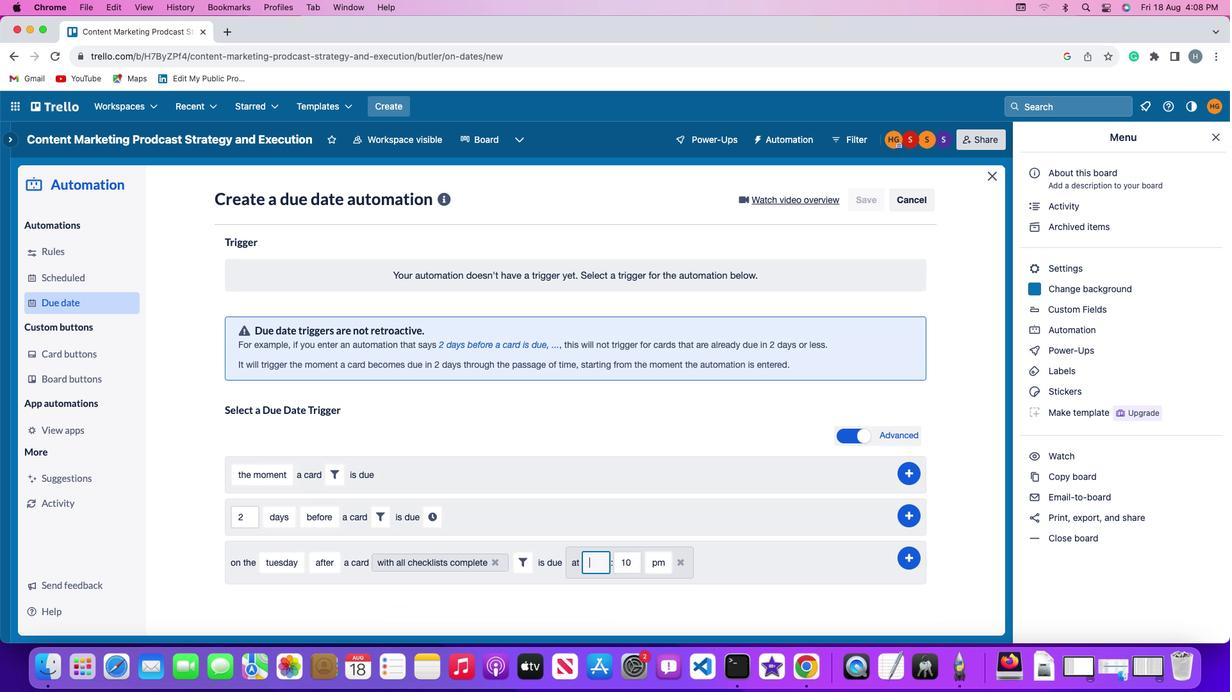 
Action: Key pressed Key.backspace'1'
Screenshot: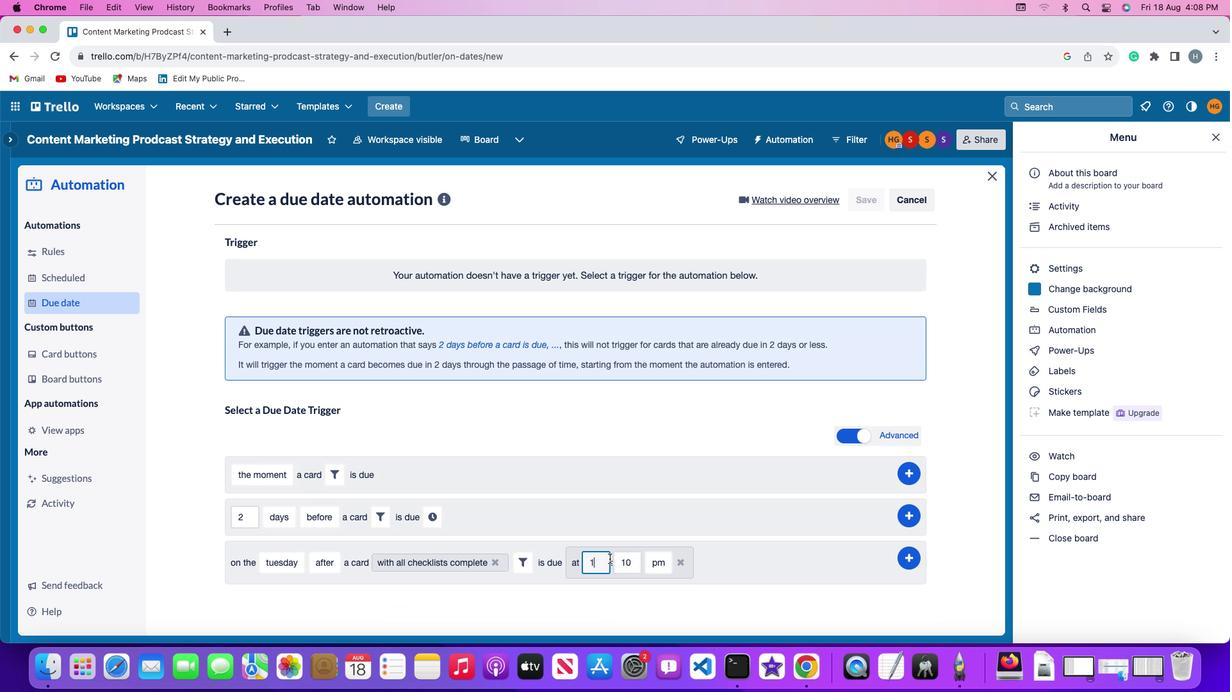 
Action: Mouse moved to (607, 556)
Screenshot: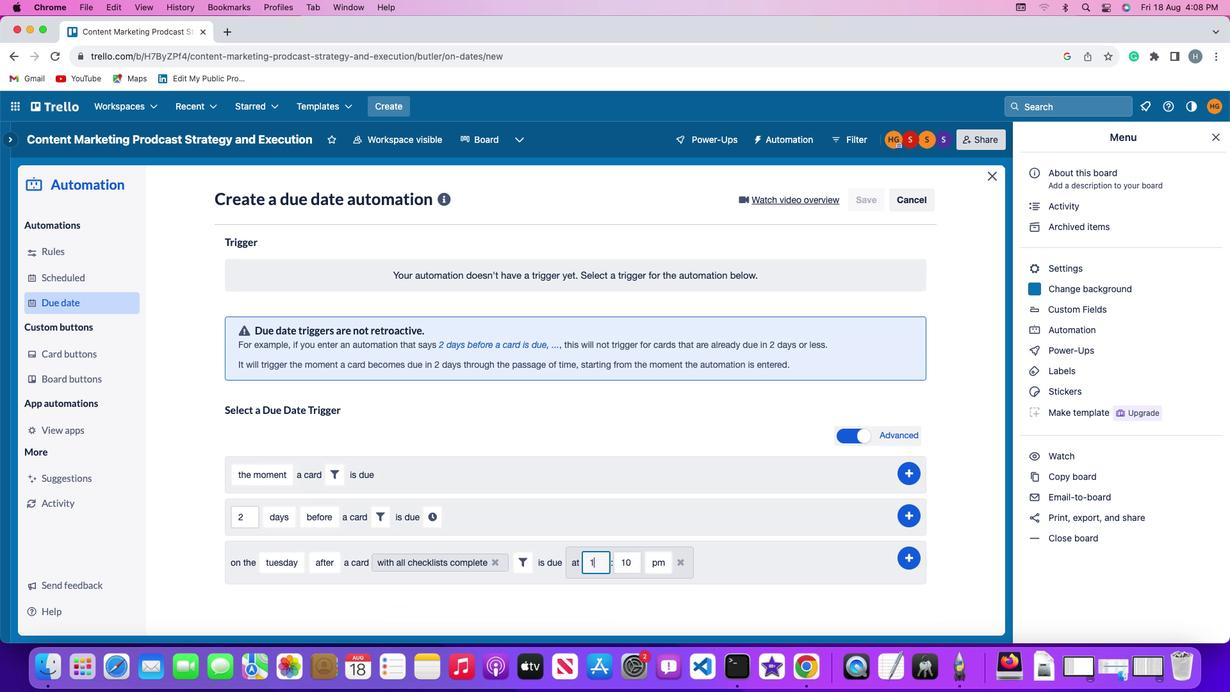
Action: Key pressed '1'
Screenshot: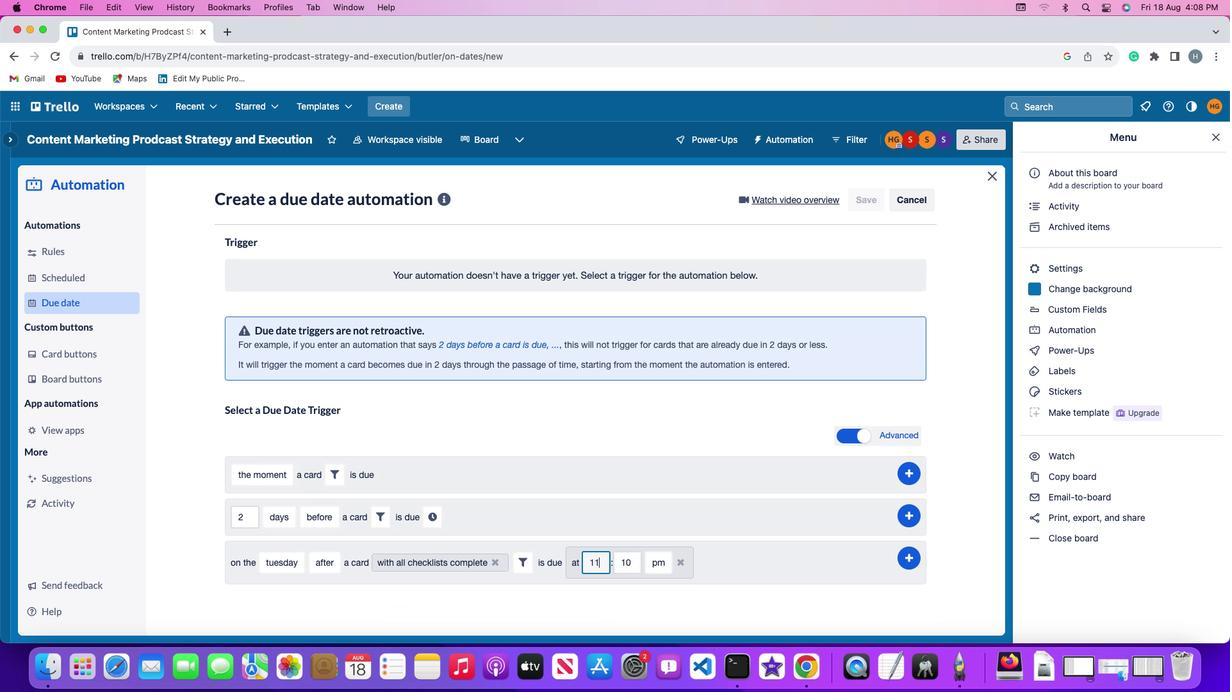 
Action: Mouse moved to (633, 558)
Screenshot: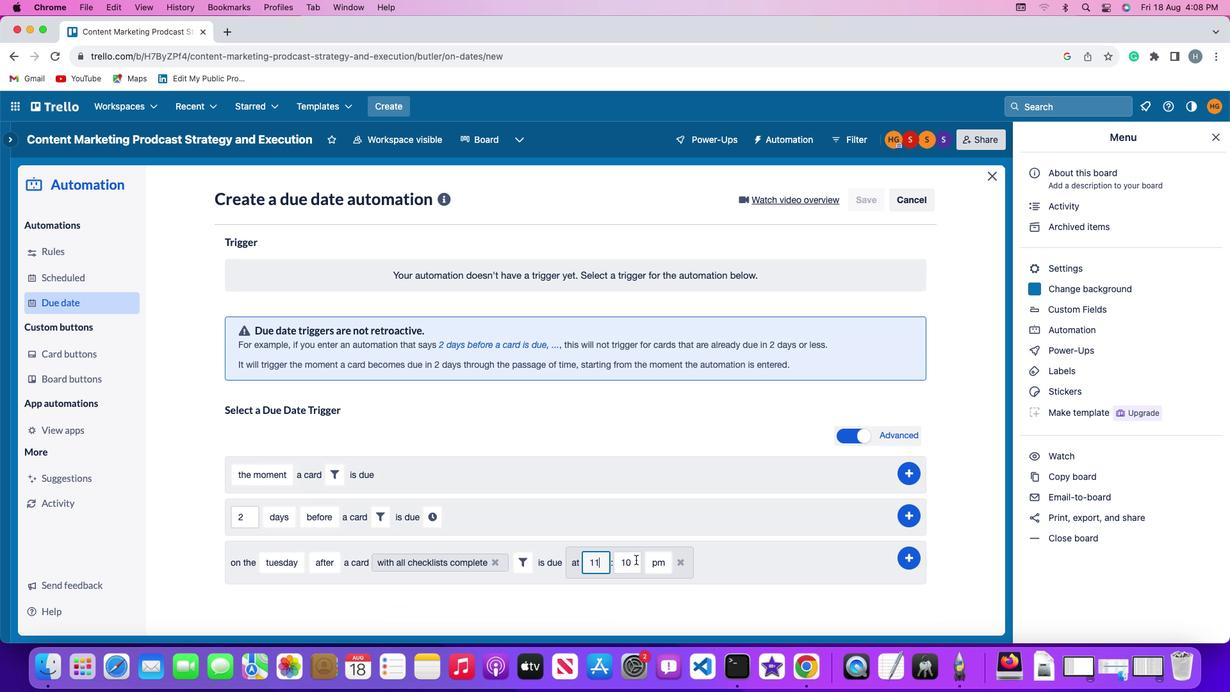 
Action: Mouse pressed left at (633, 558)
Screenshot: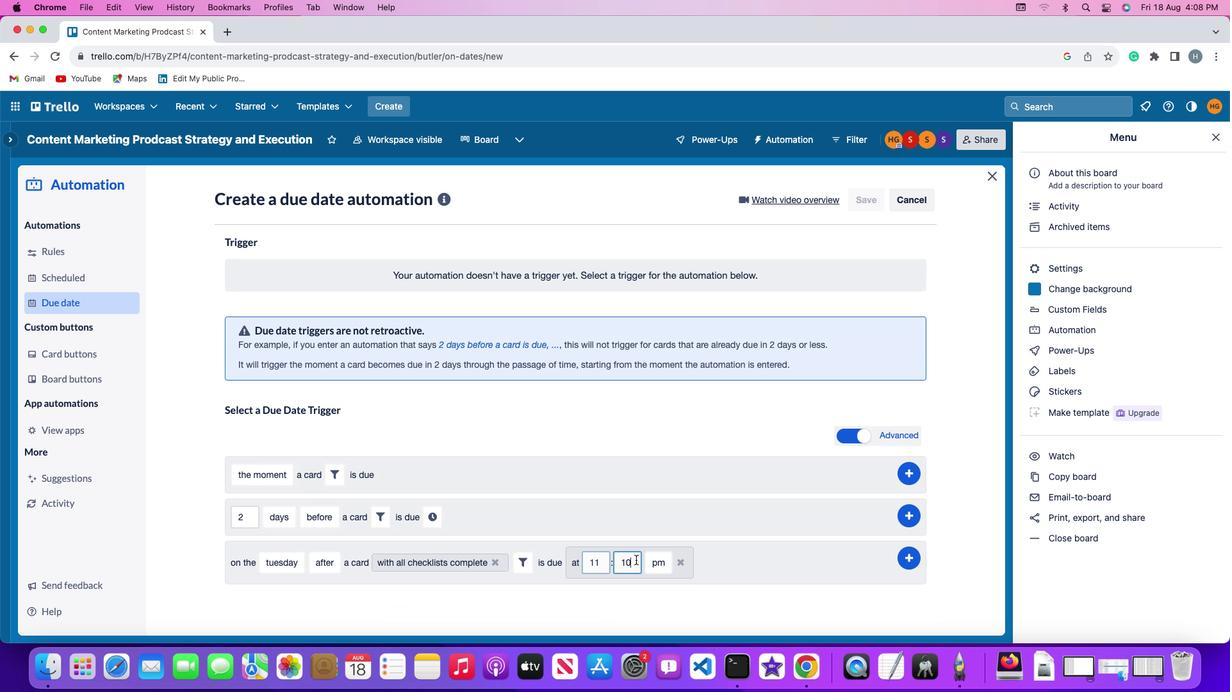 
Action: Key pressed Key.backspaceKey.backspace
Screenshot: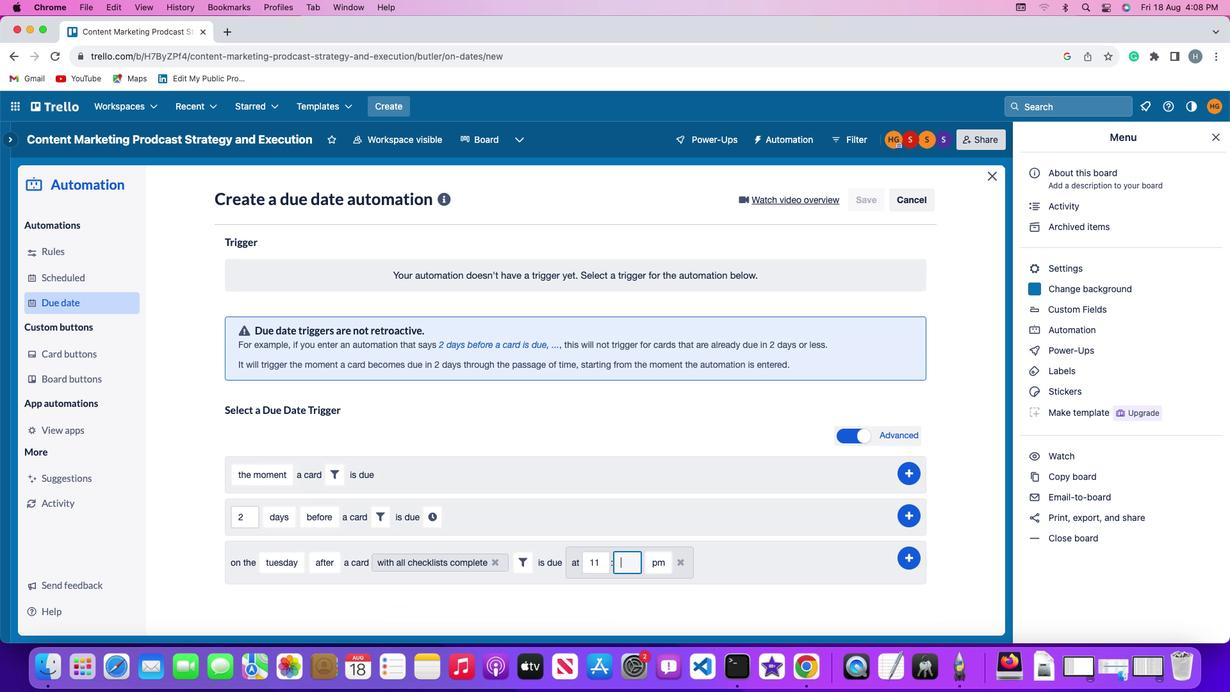 
Action: Mouse moved to (626, 556)
Screenshot: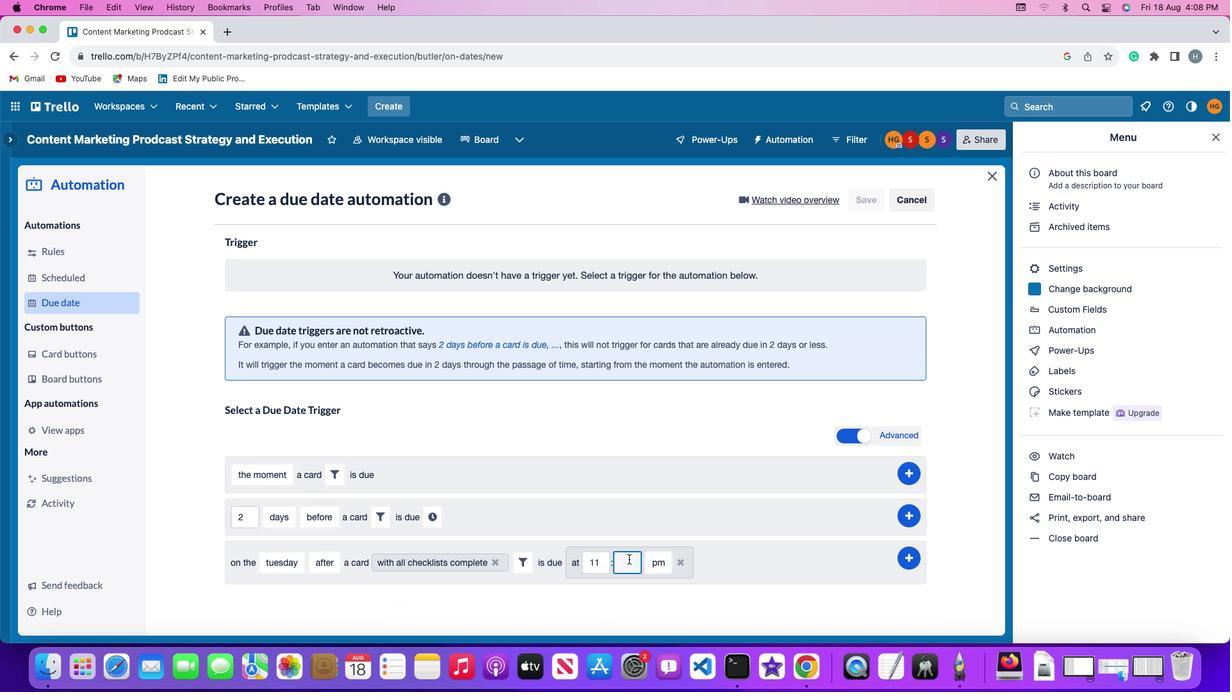 
Action: Key pressed '0''0'
Screenshot: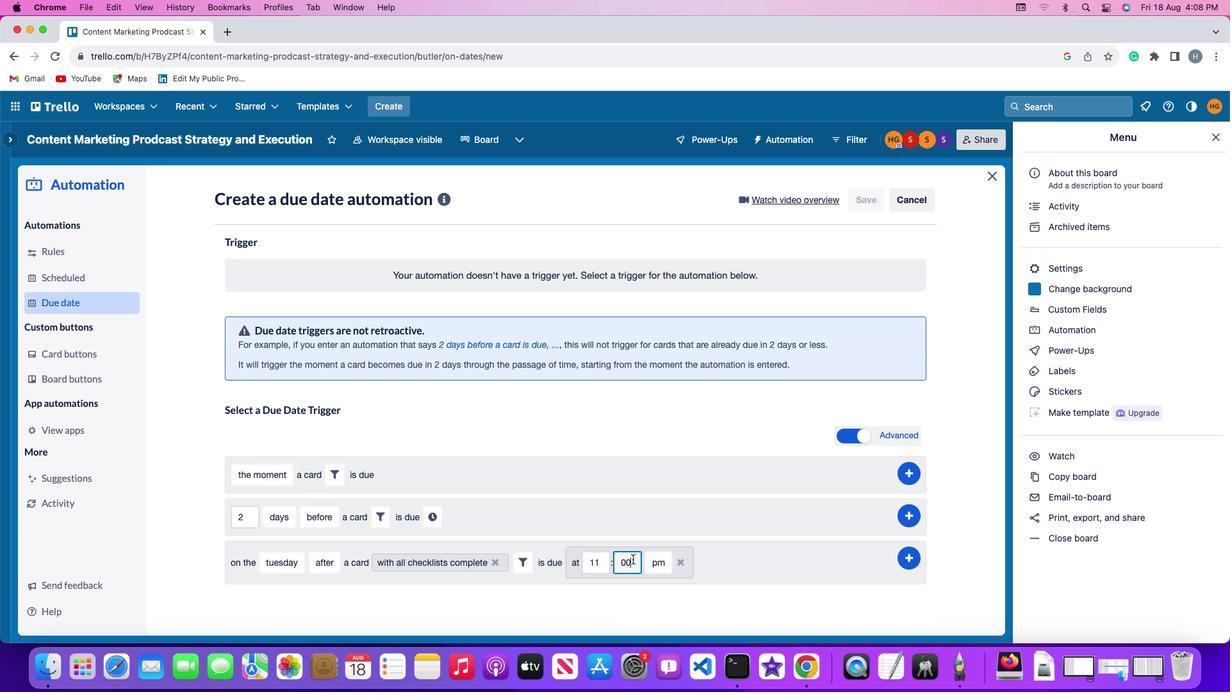
Action: Mouse moved to (649, 560)
Screenshot: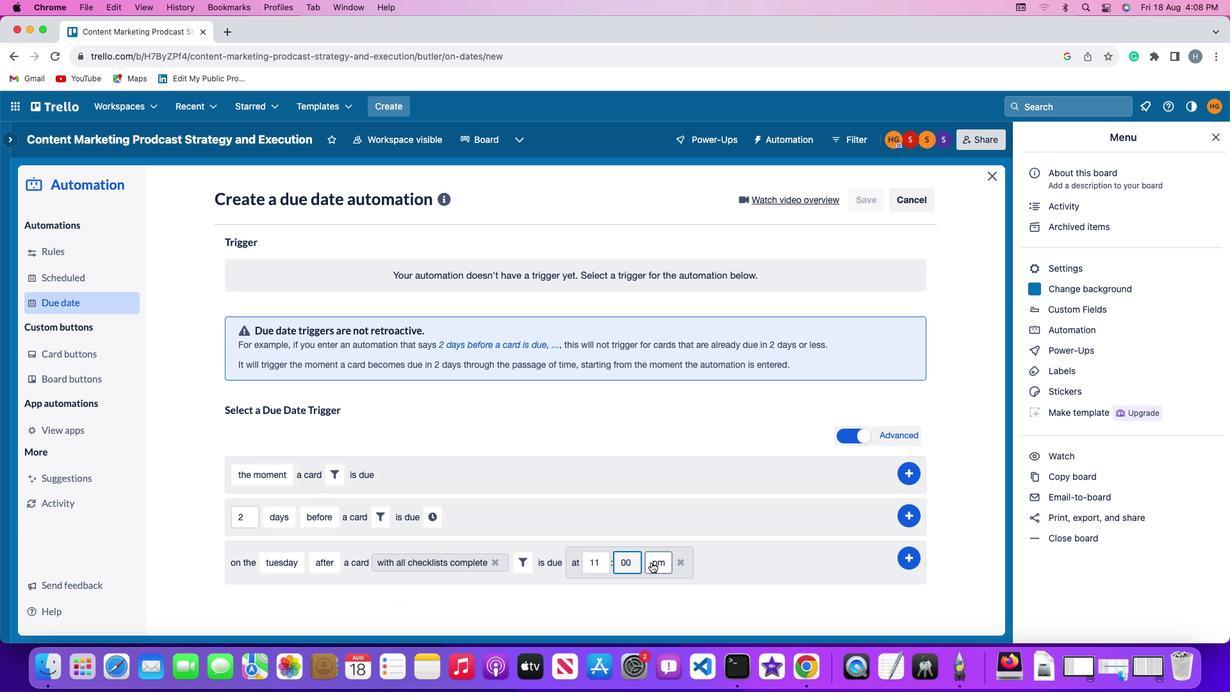 
Action: Mouse pressed left at (649, 560)
Screenshot: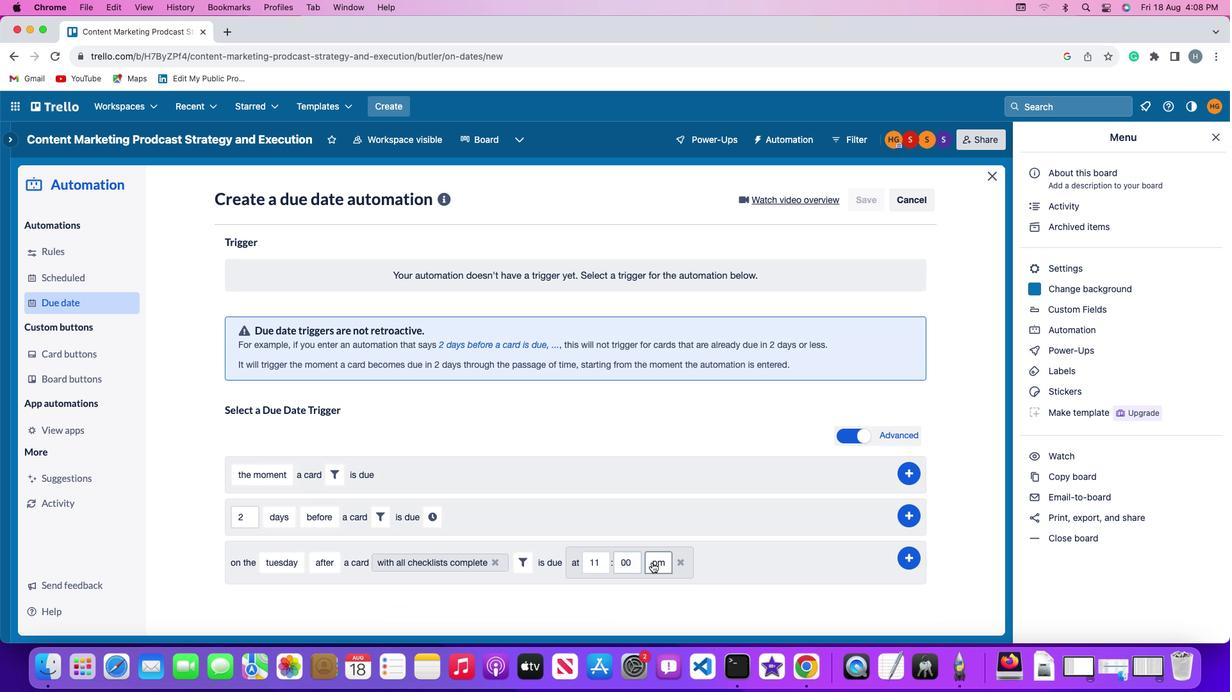 
Action: Mouse moved to (658, 588)
Screenshot: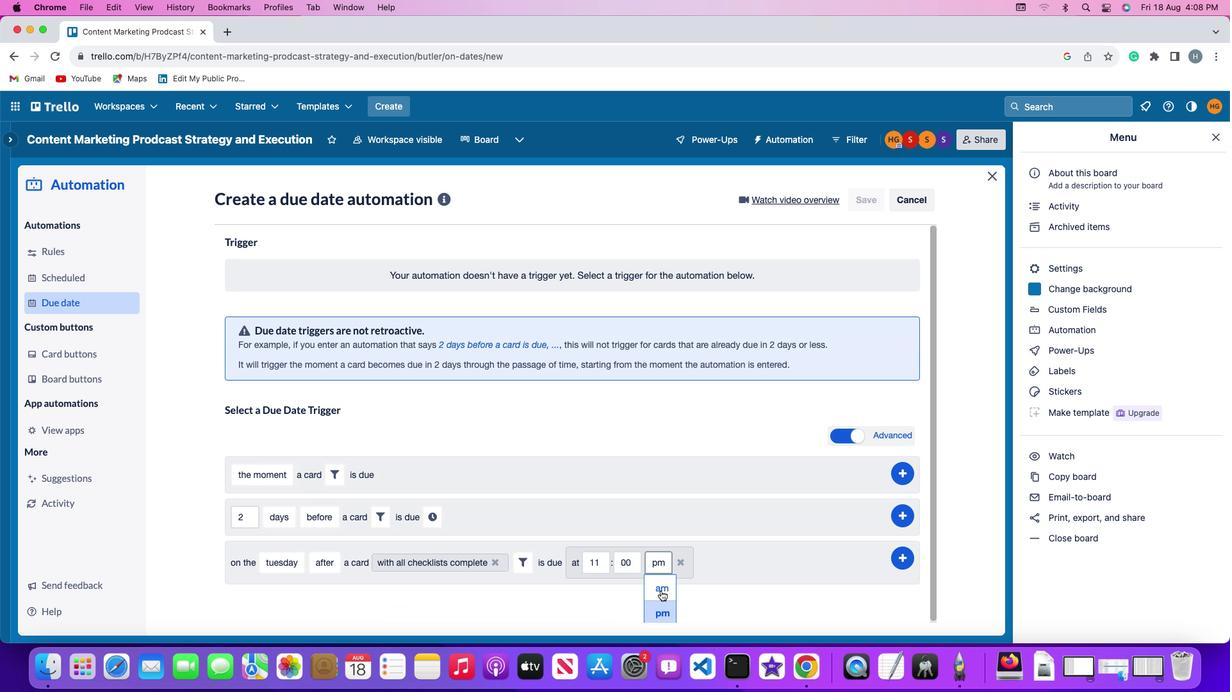 
Action: Mouse pressed left at (658, 588)
Screenshot: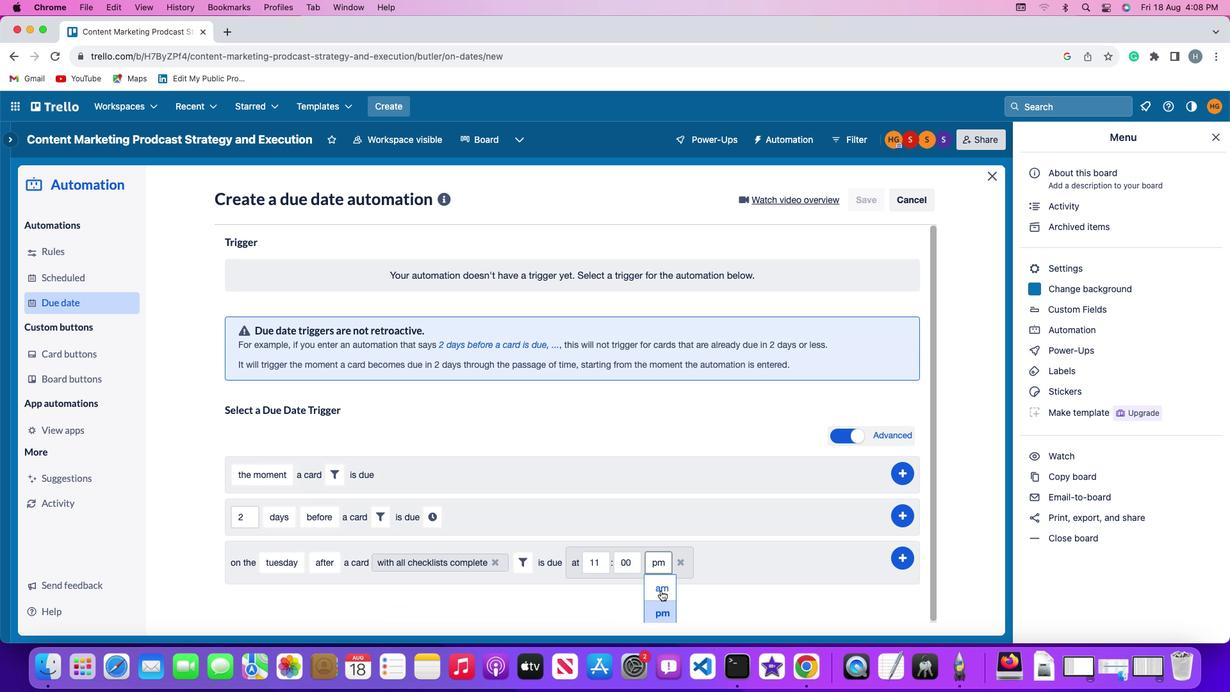 
Action: Mouse moved to (910, 556)
Screenshot: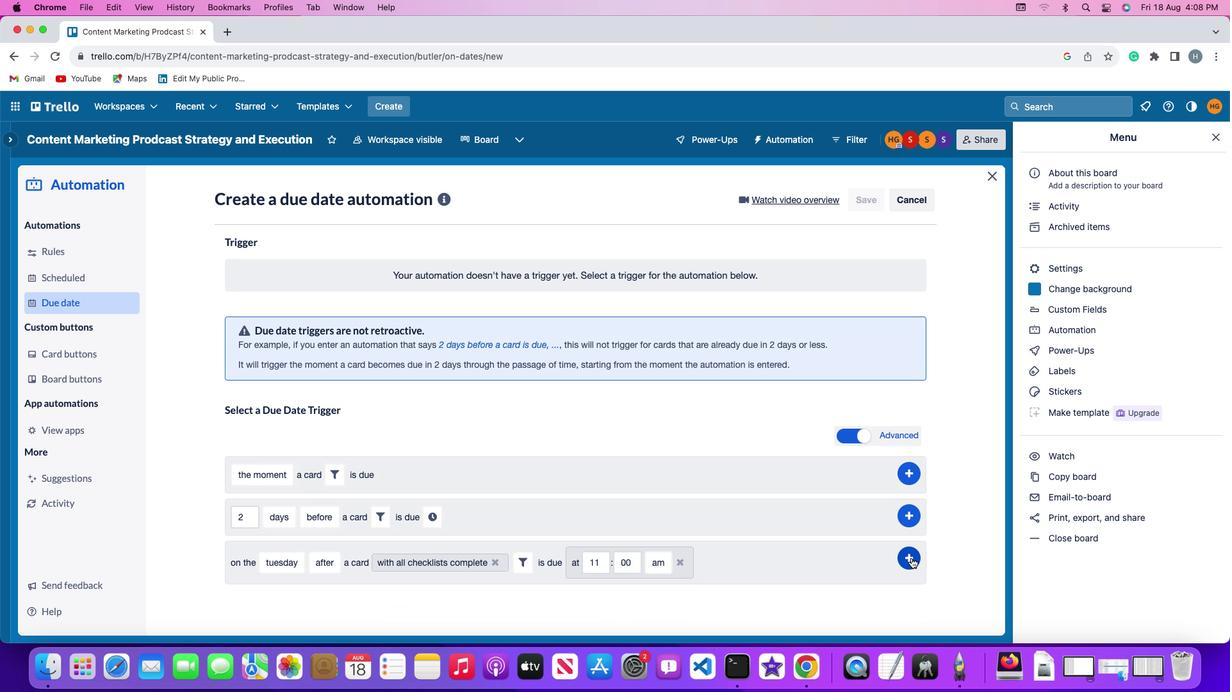 
Action: Mouse pressed left at (910, 556)
Screenshot: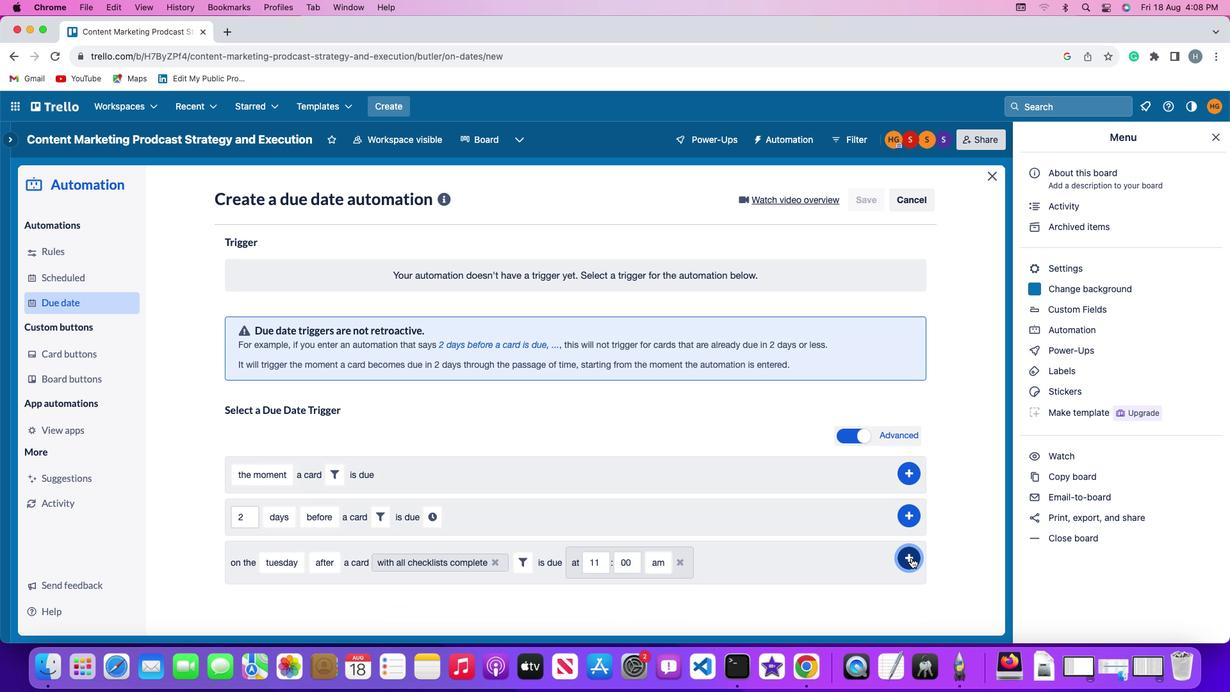 
Action: Mouse moved to (972, 465)
Screenshot: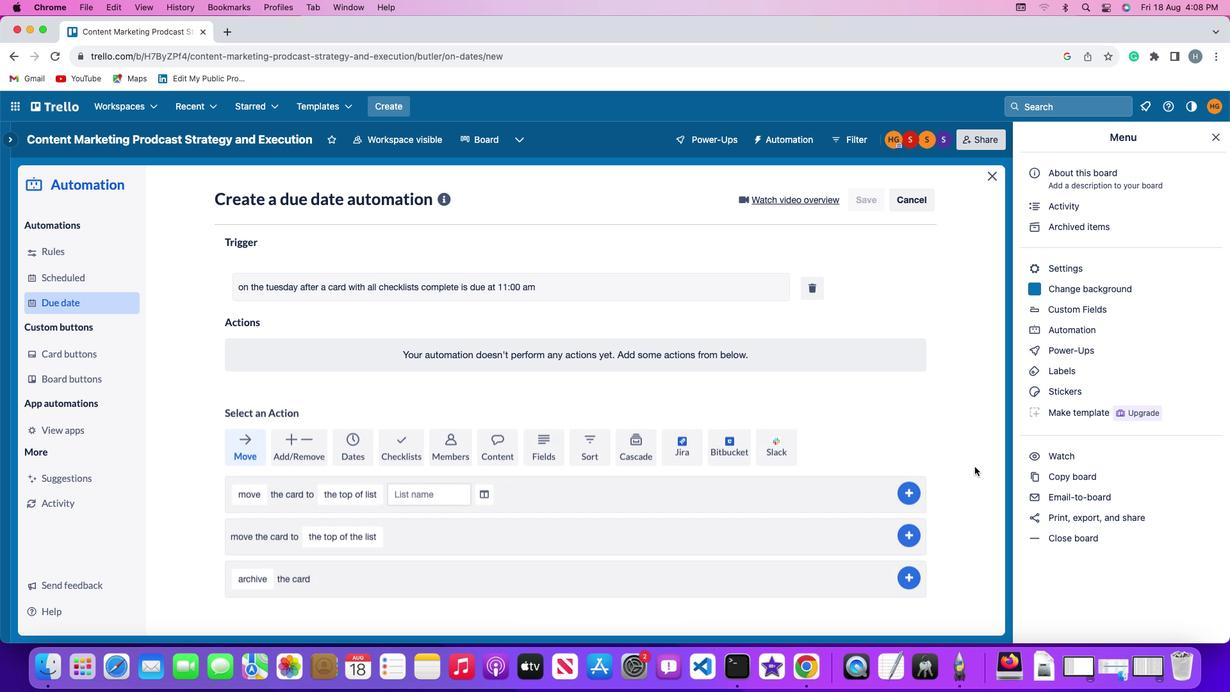 
